 Task: Add a signature Jason Clark containing With sincere appreciation and warm wishes, Jason Clark to email address softage.5@softage.net and add a folder Class schedules
Action: Mouse pressed left at (160, 31)
Screenshot: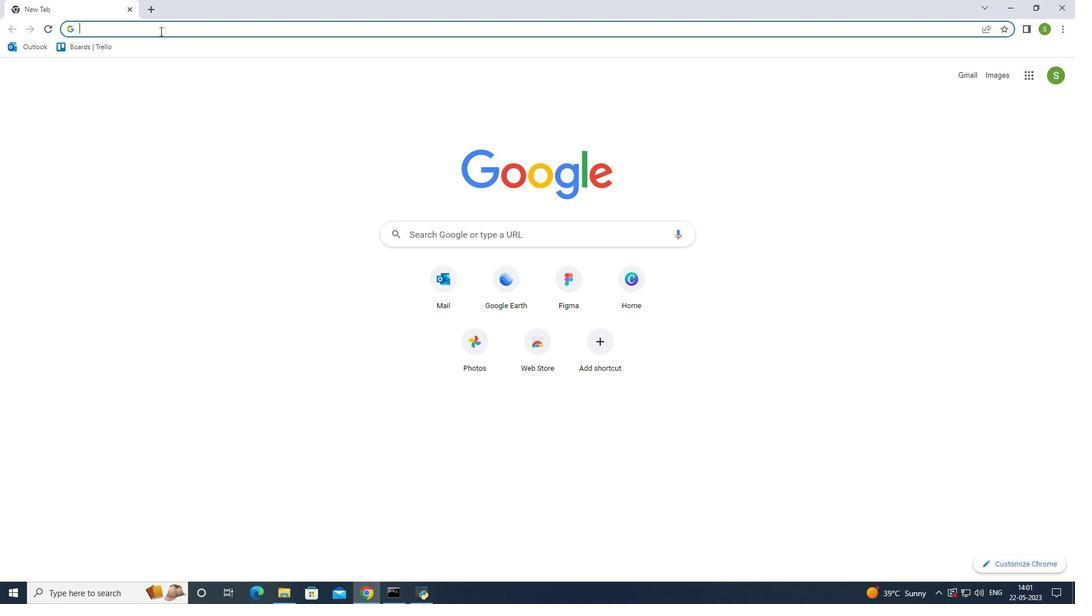 
Action: Key pressed outllook<Key.backspace><Key.backspace><Key.backspace><Key.backspace><Key.backspace>loo<Key.enter>
Screenshot: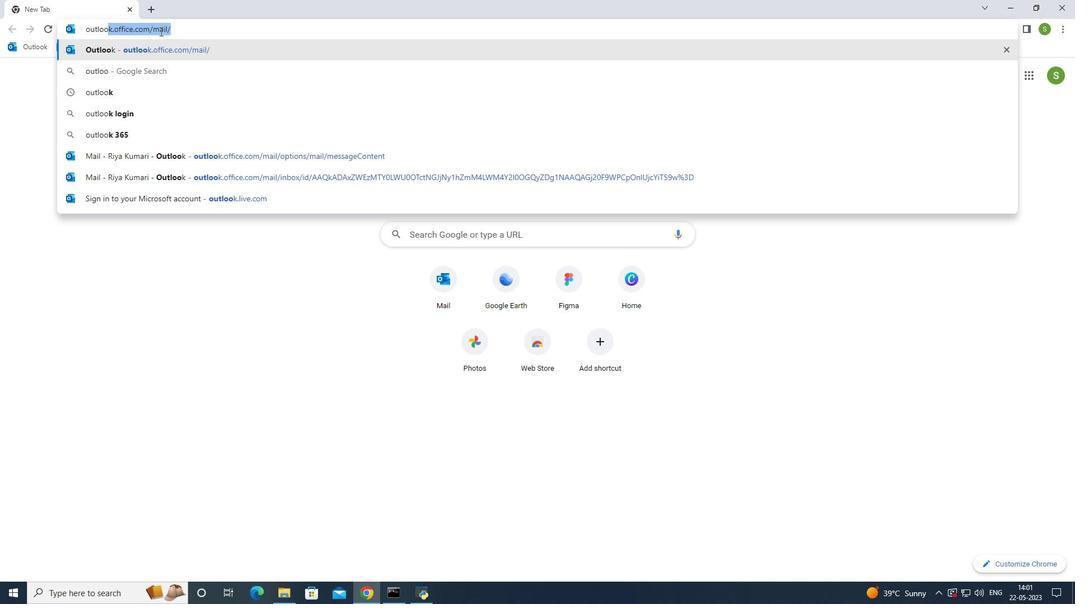 
Action: Mouse moved to (99, 90)
Screenshot: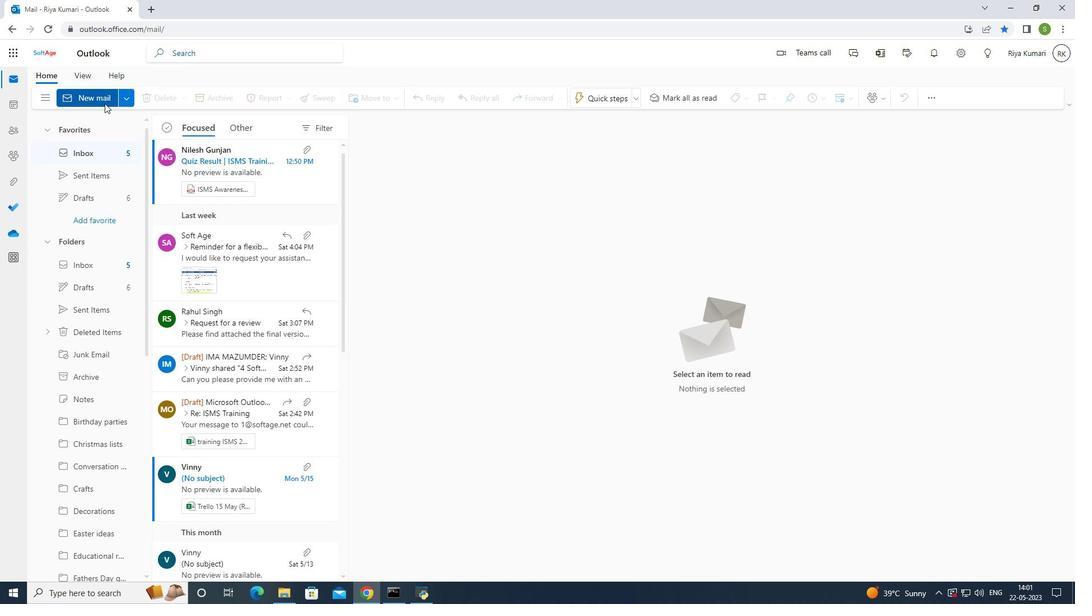 
Action: Mouse pressed left at (99, 90)
Screenshot: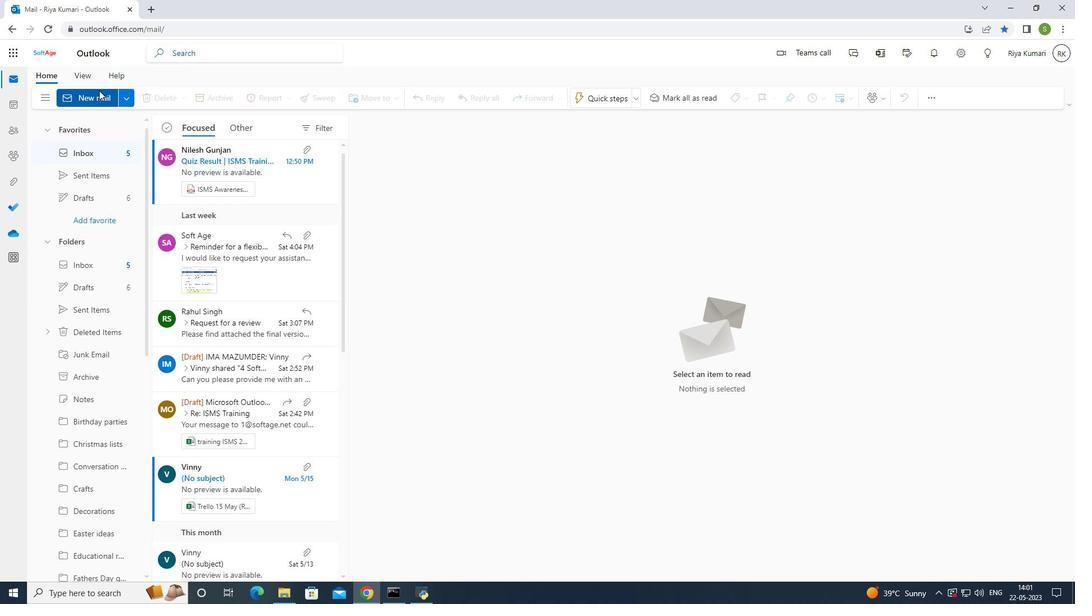 
Action: Mouse moved to (728, 93)
Screenshot: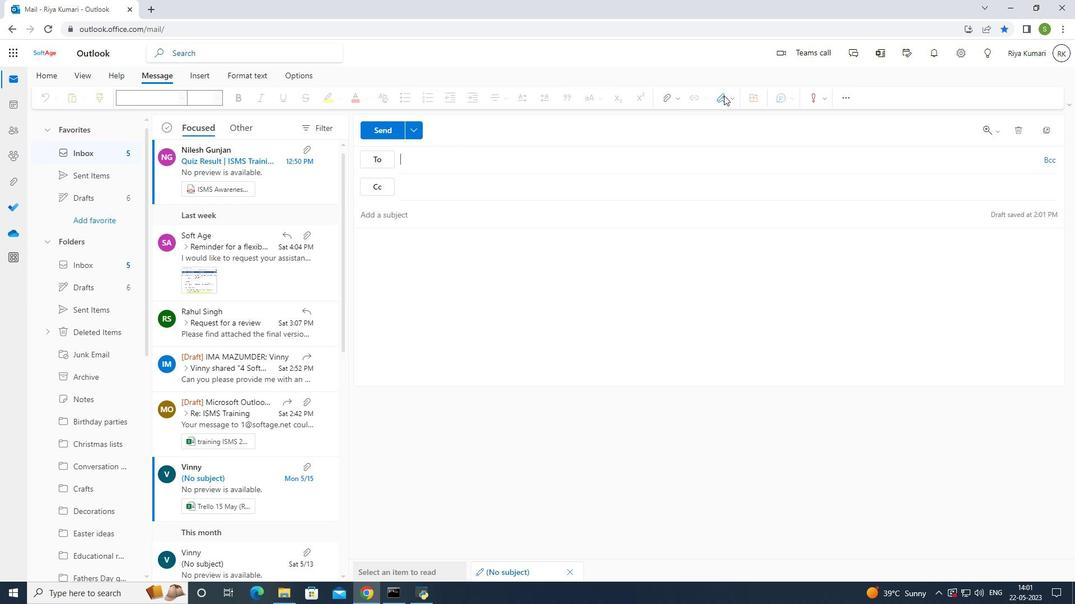 
Action: Mouse pressed left at (728, 93)
Screenshot: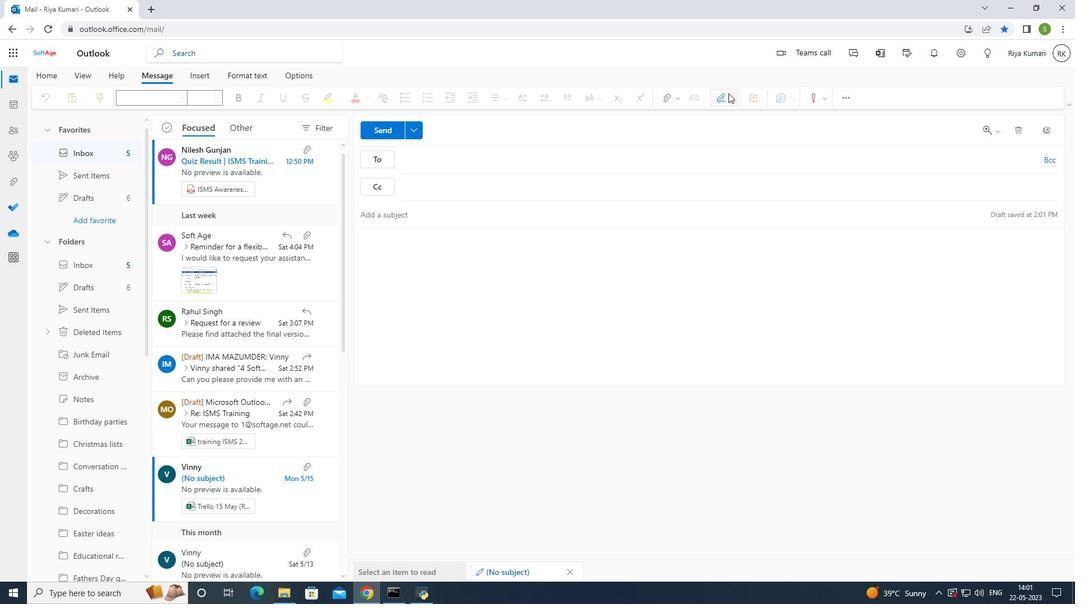 
Action: Mouse moved to (714, 139)
Screenshot: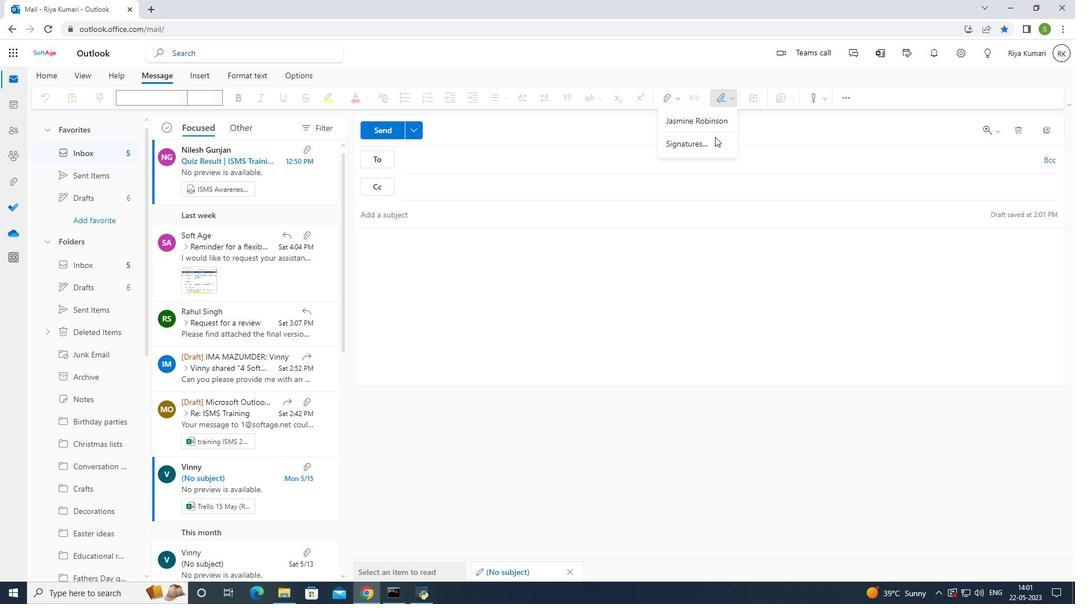 
Action: Mouse pressed left at (714, 139)
Screenshot: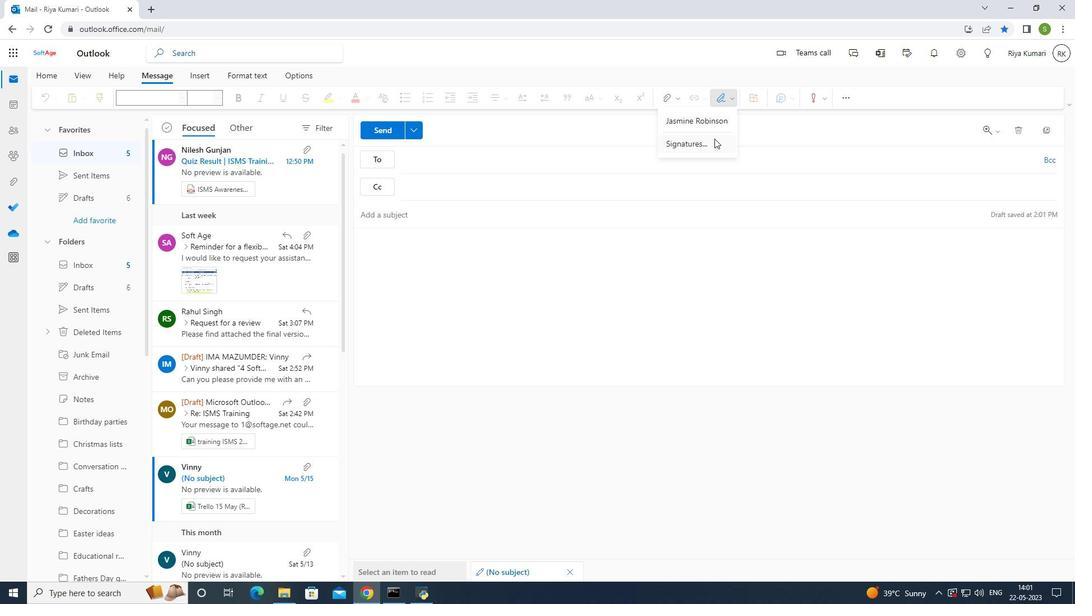 
Action: Mouse moved to (697, 192)
Screenshot: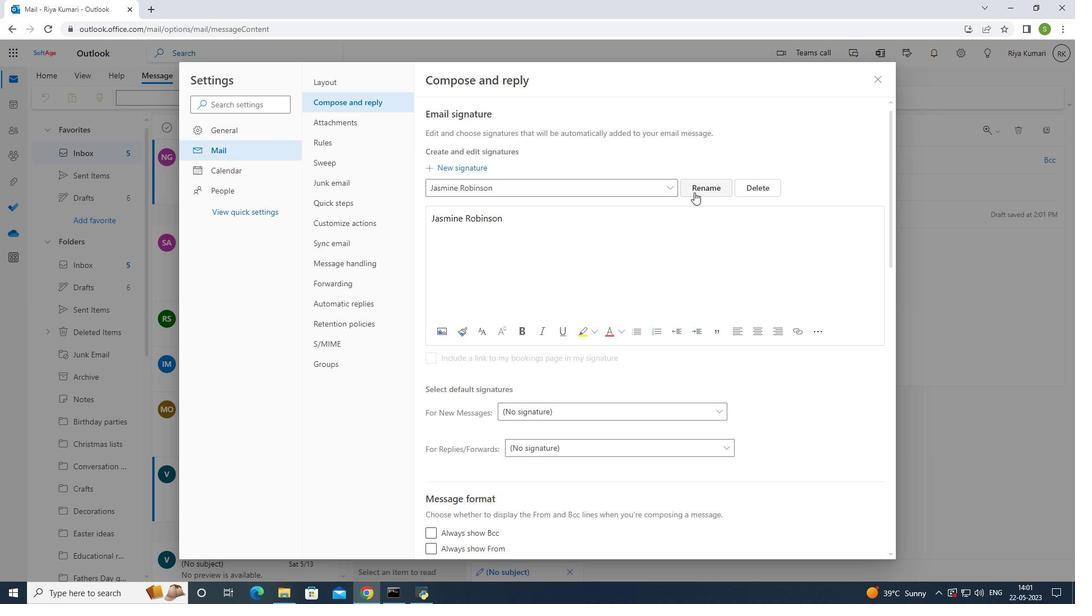 
Action: Mouse pressed left at (697, 192)
Screenshot: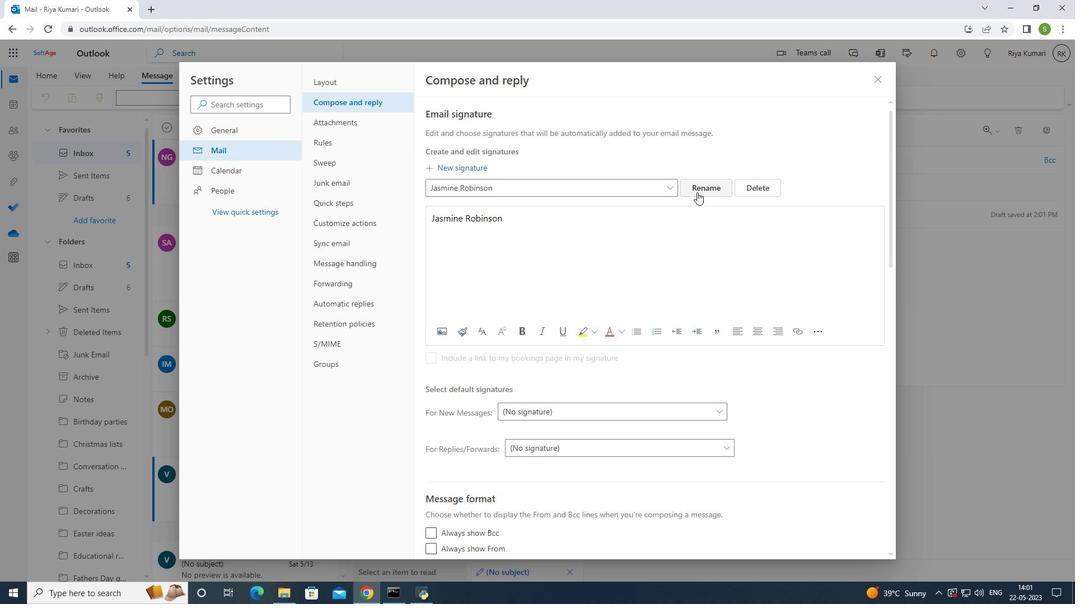
Action: Mouse moved to (682, 190)
Screenshot: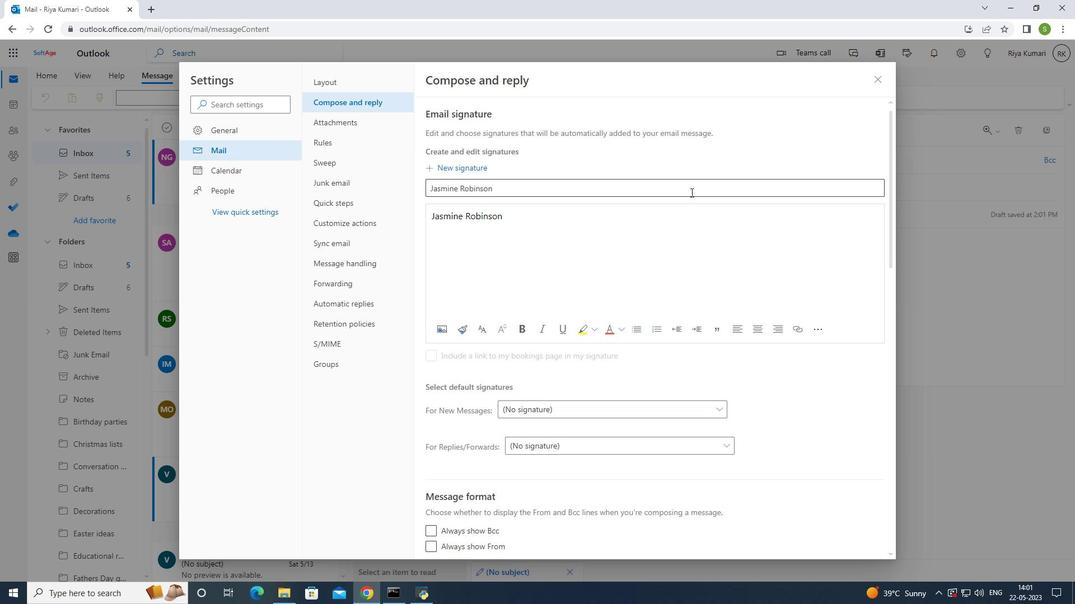 
Action: Mouse pressed left at (682, 190)
Screenshot: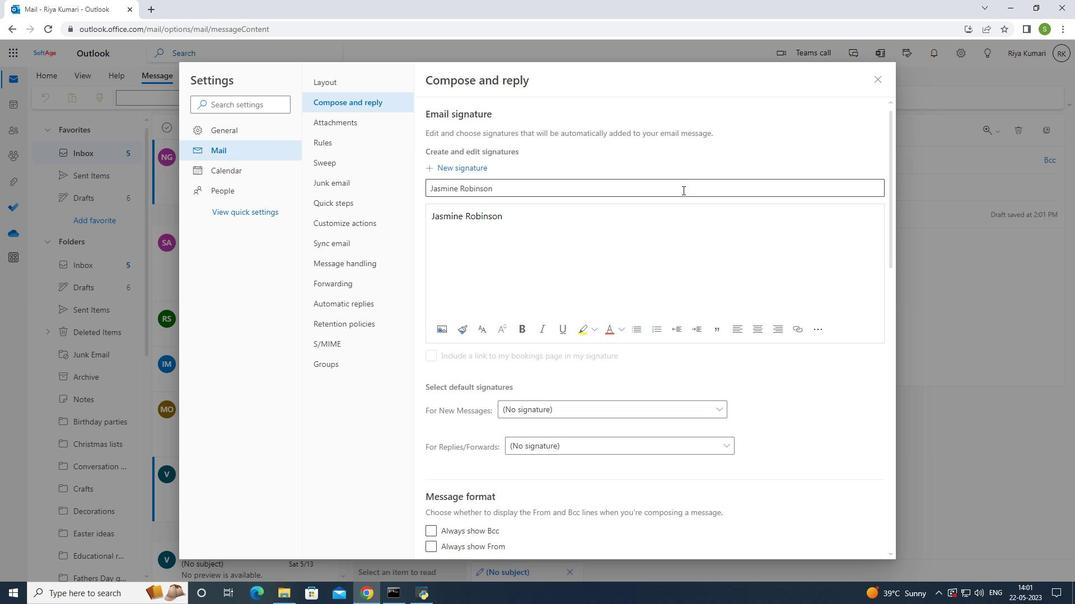 
Action: Key pressed <Key.backspace>
Screenshot: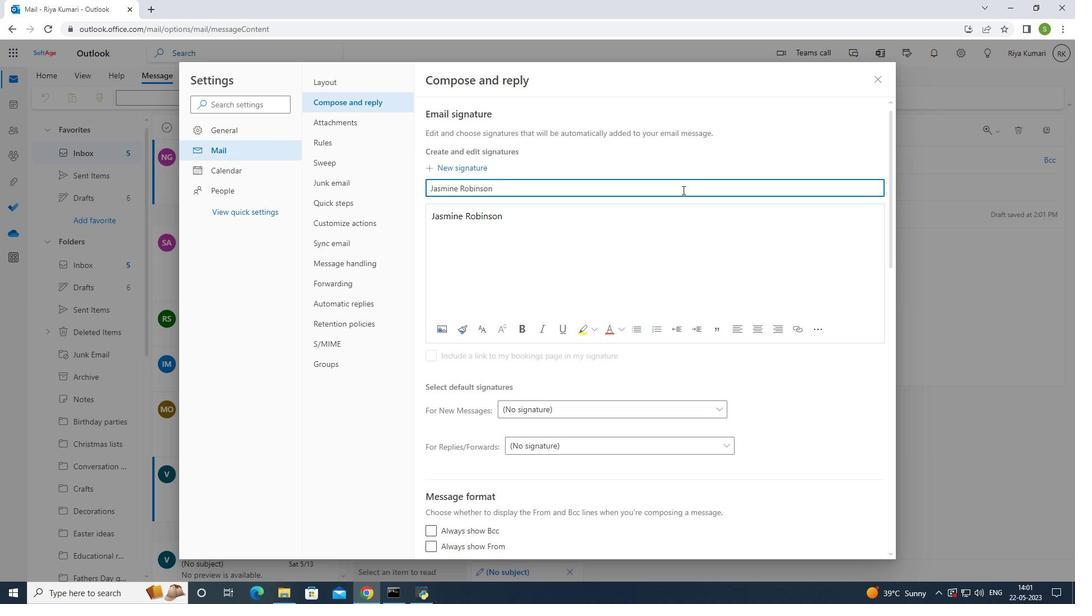 
Action: Mouse moved to (682, 185)
Screenshot: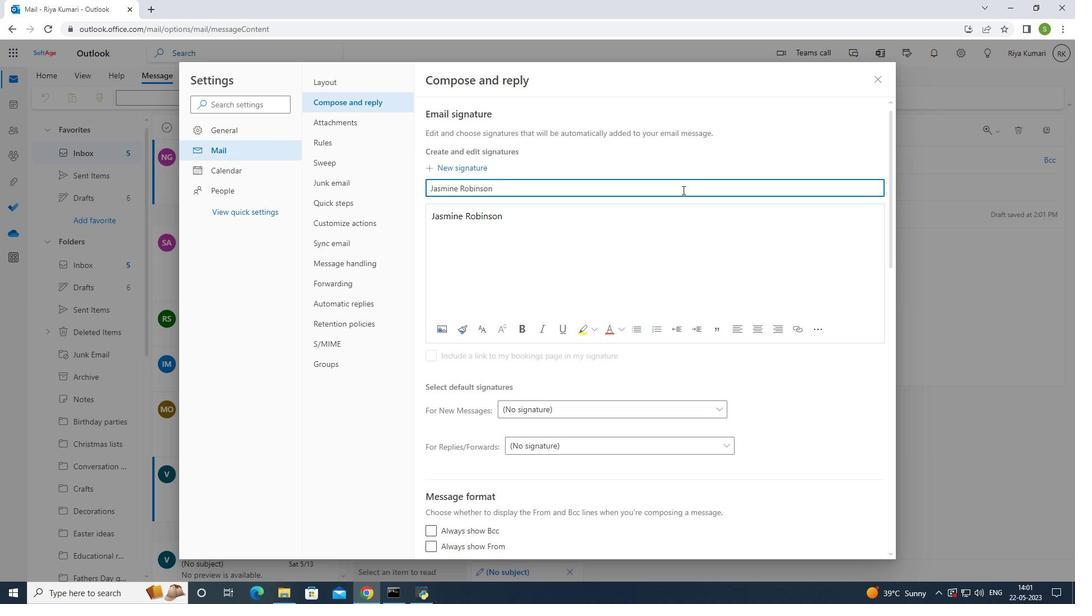 
Action: Key pressed <Key.backspace><Key.backspace><Key.backspace><Key.backspace><Key.backspace><Key.backspace><Key.backspace><Key.backspace><Key.backspace><Key.backspace><Key.backspace><Key.backspace><Key.backspace><Key.backspace><Key.backspace><Key.shift>Ja<Key.backspace>son<Key.left><Key.left><Key.left>a<Key.right><Key.right><Key.right><Key.space><Key.shift>Clark
Screenshot: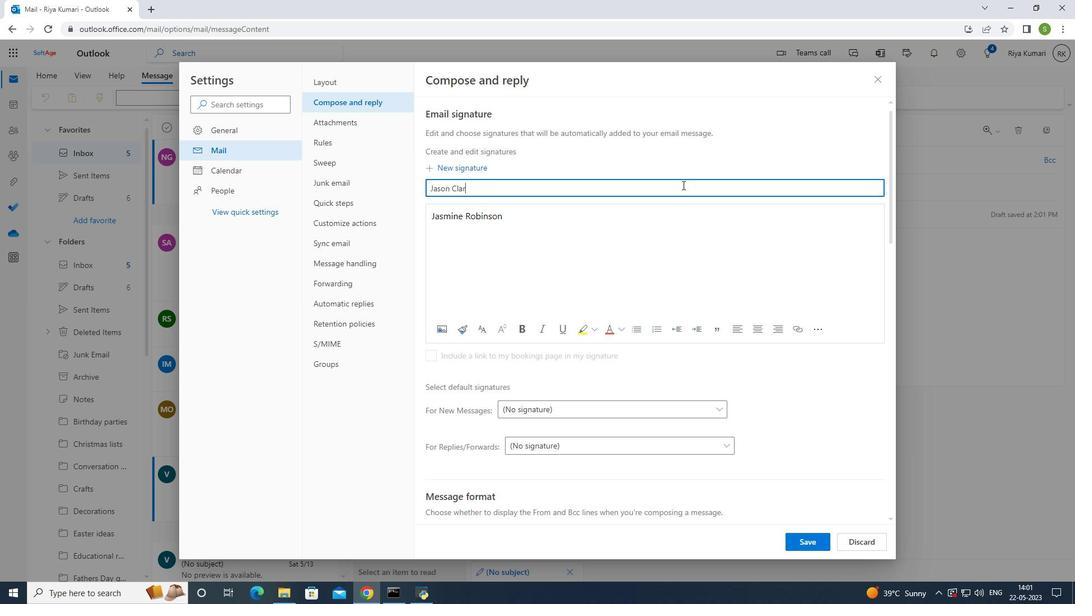 
Action: Mouse moved to (555, 224)
Screenshot: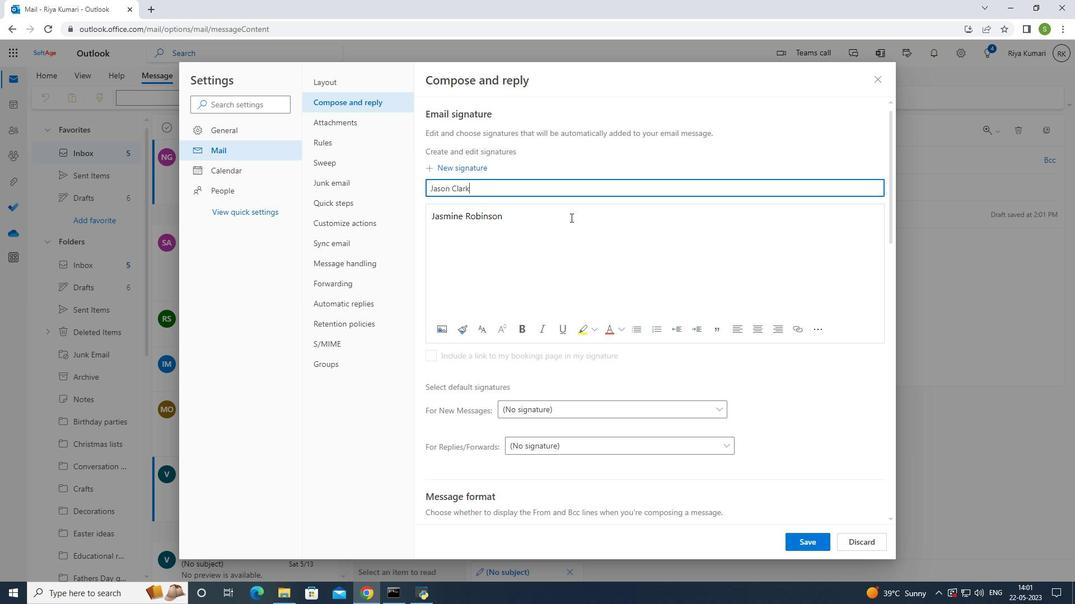 
Action: Mouse pressed left at (555, 224)
Screenshot: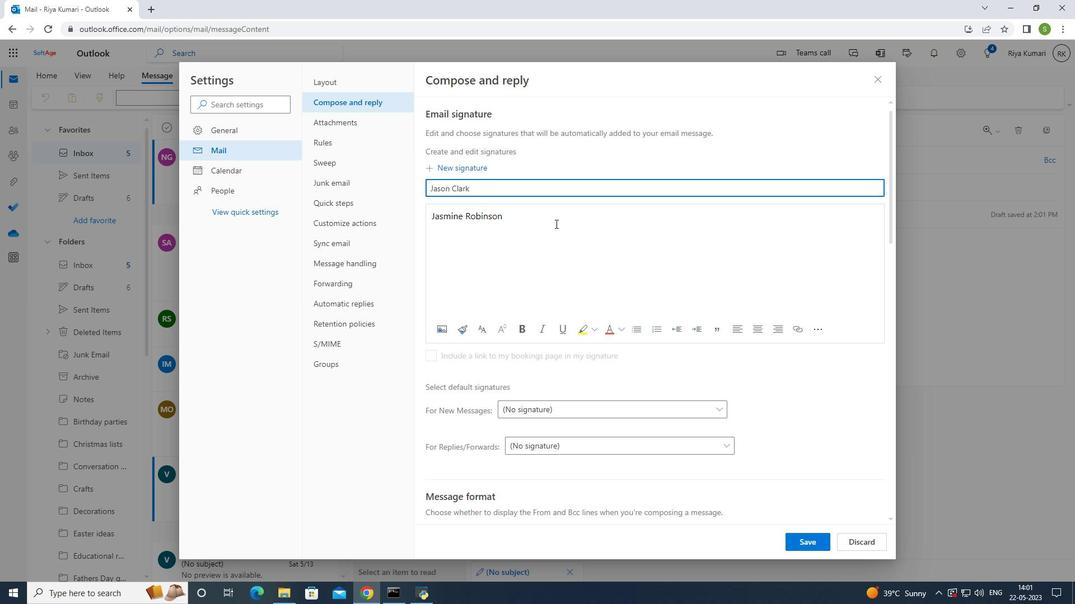 
Action: Key pressed <Key.backspace><Key.backspace><Key.backspace><Key.backspace><Key.backspace><Key.backspace><Key.backspace><Key.backspace><Key.backspace><Key.backspace><Key.backspace><Key.backspace><Key.backspace>on<Key.space><Key.shift>Clark
Screenshot: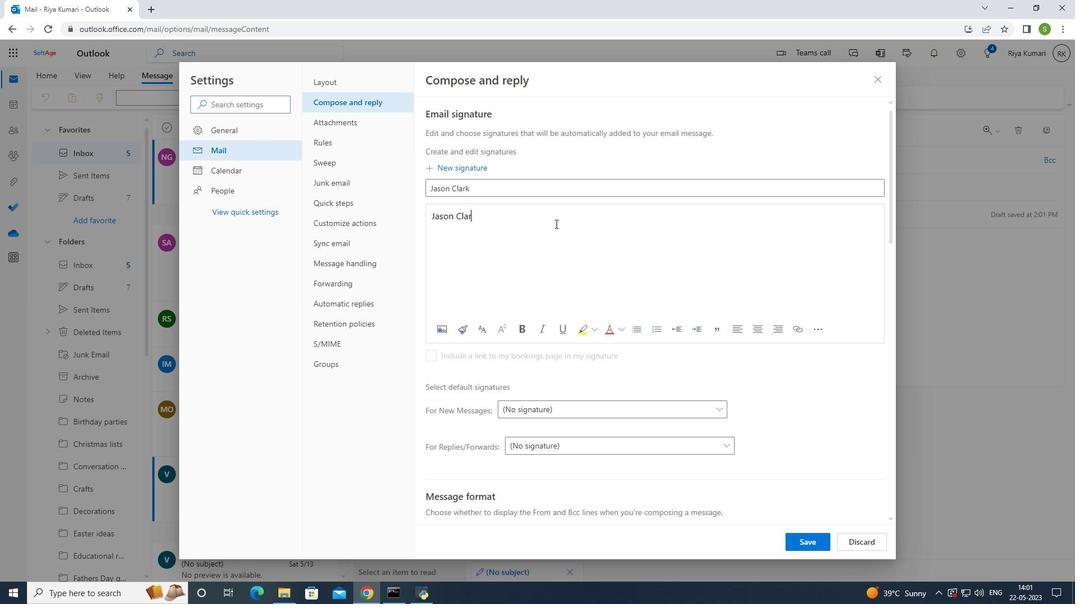
Action: Mouse moved to (808, 543)
Screenshot: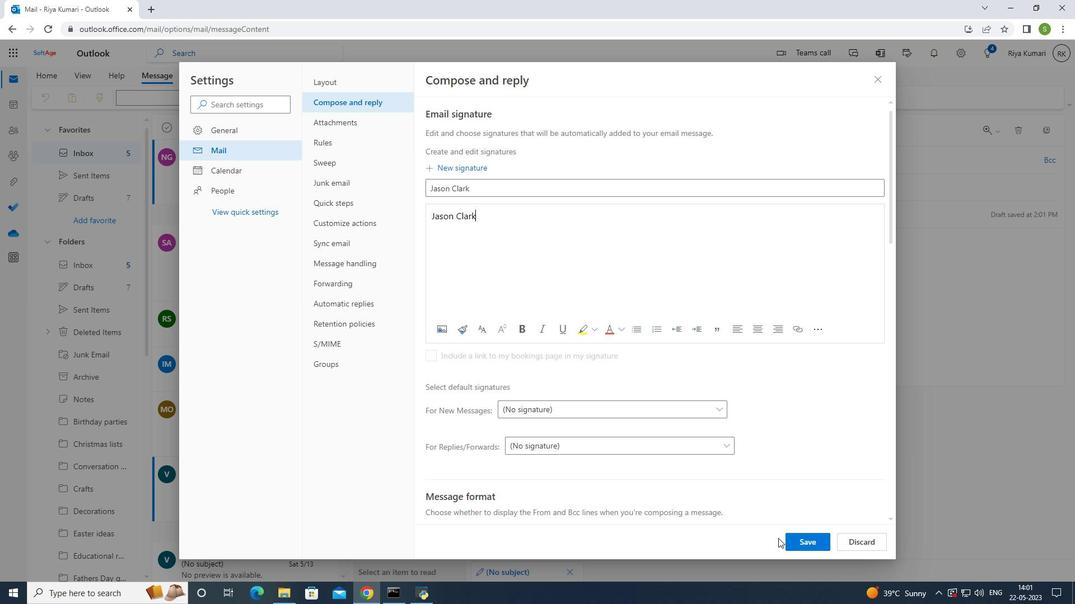 
Action: Mouse pressed left at (808, 543)
Screenshot: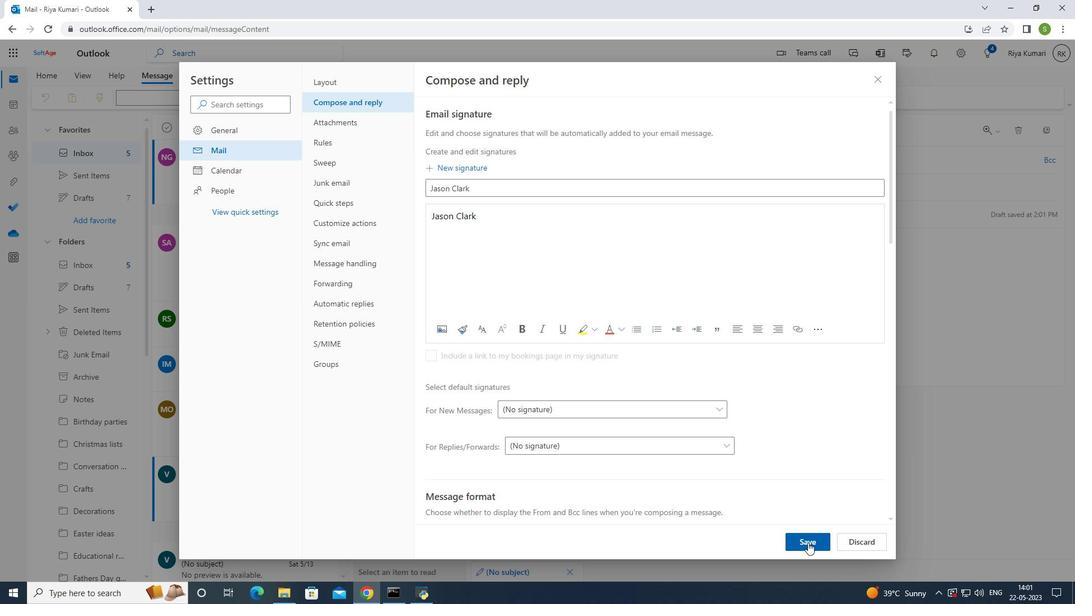
Action: Mouse moved to (873, 82)
Screenshot: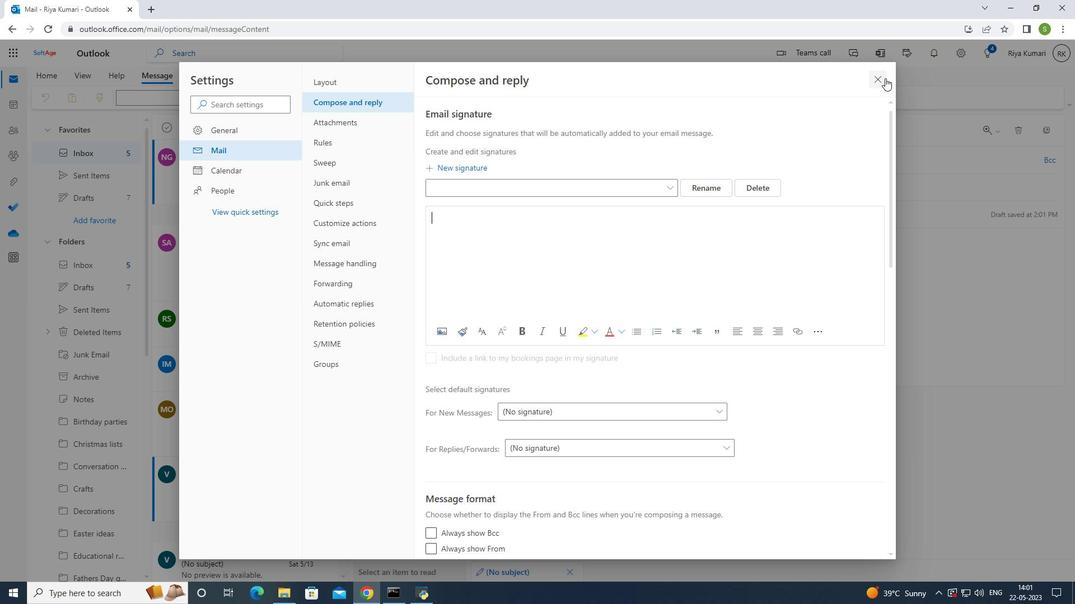 
Action: Mouse pressed left at (873, 82)
Screenshot: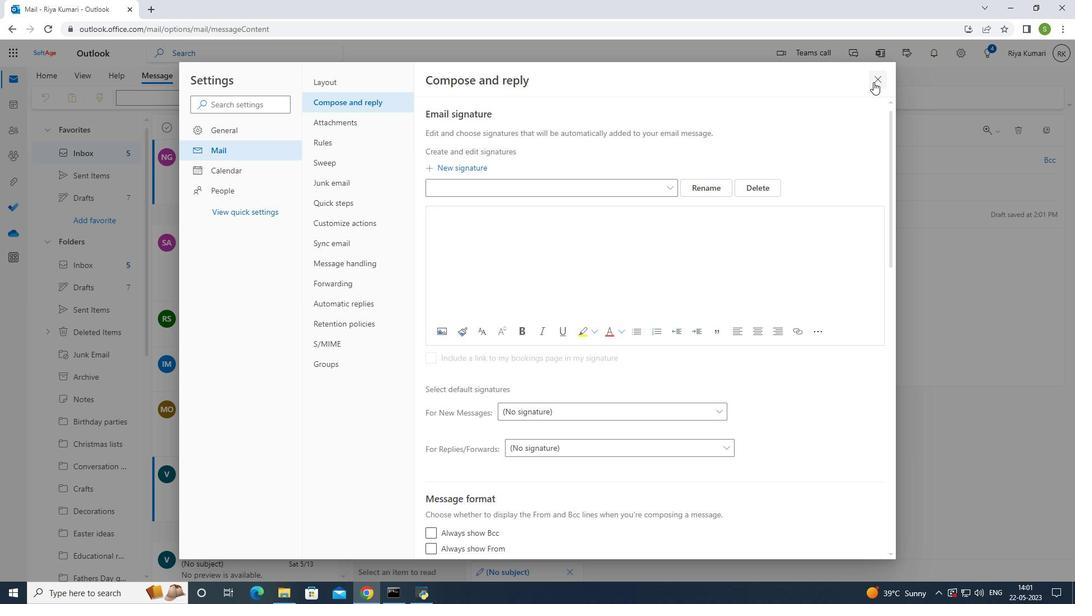 
Action: Mouse moved to (374, 251)
Screenshot: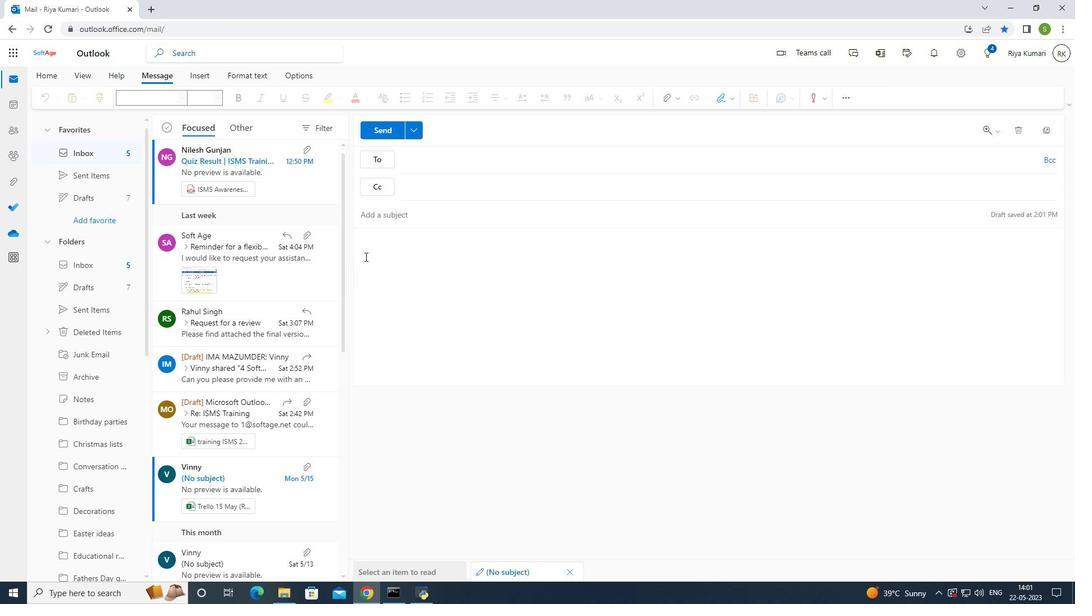 
Action: Mouse pressed left at (374, 251)
Screenshot: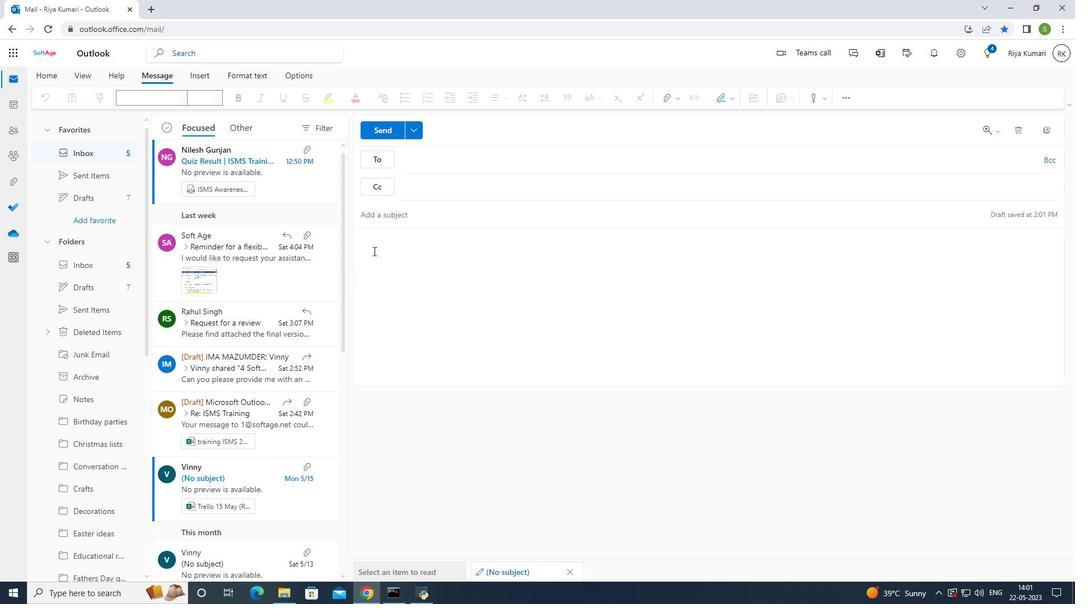 
Action: Mouse moved to (725, 100)
Screenshot: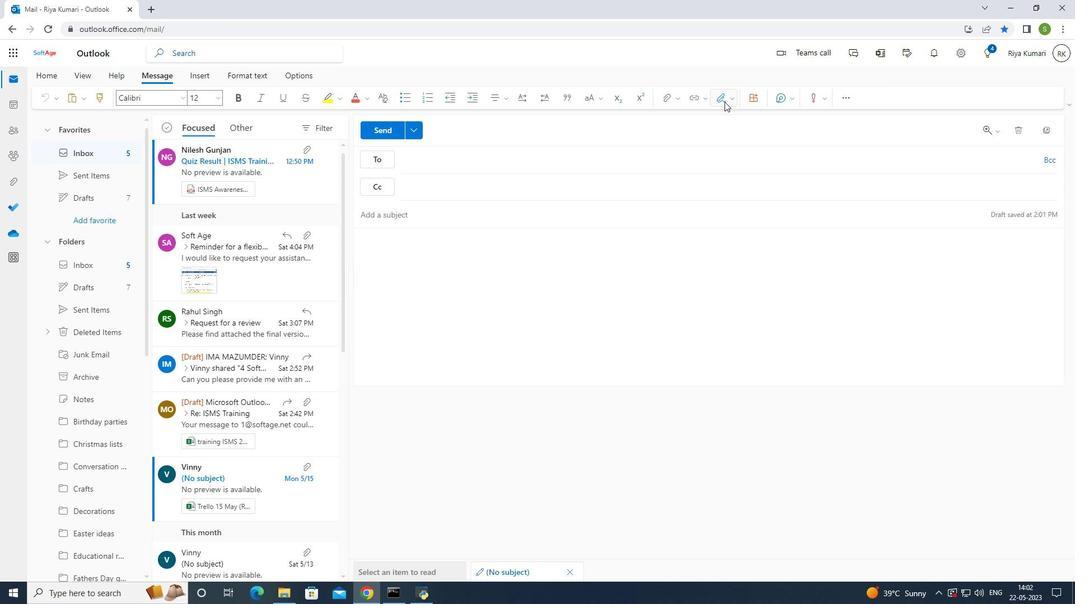 
Action: Mouse pressed left at (725, 100)
Screenshot: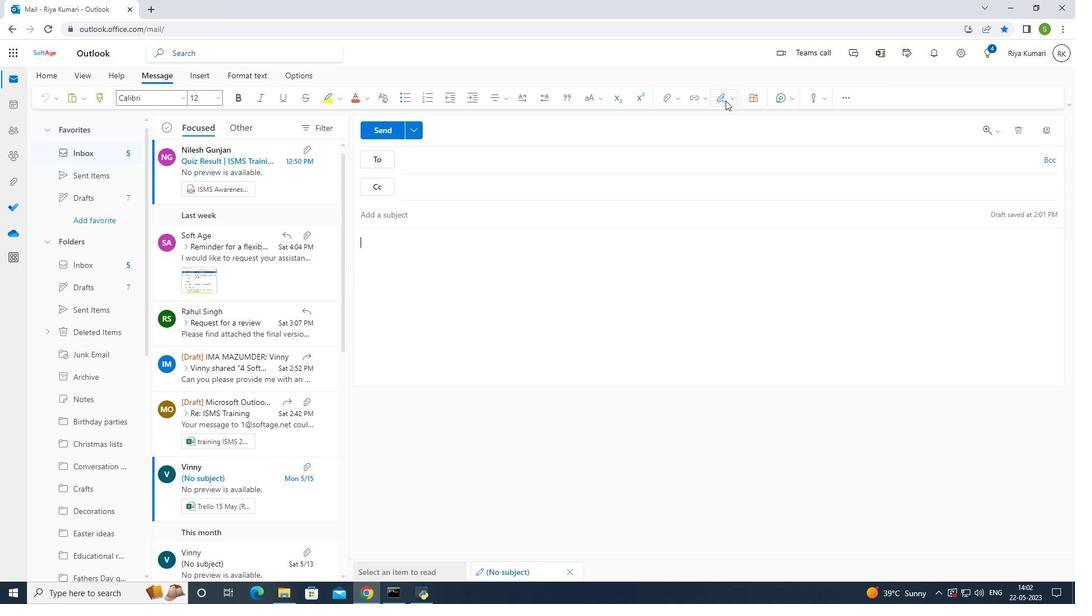 
Action: Mouse moved to (726, 119)
Screenshot: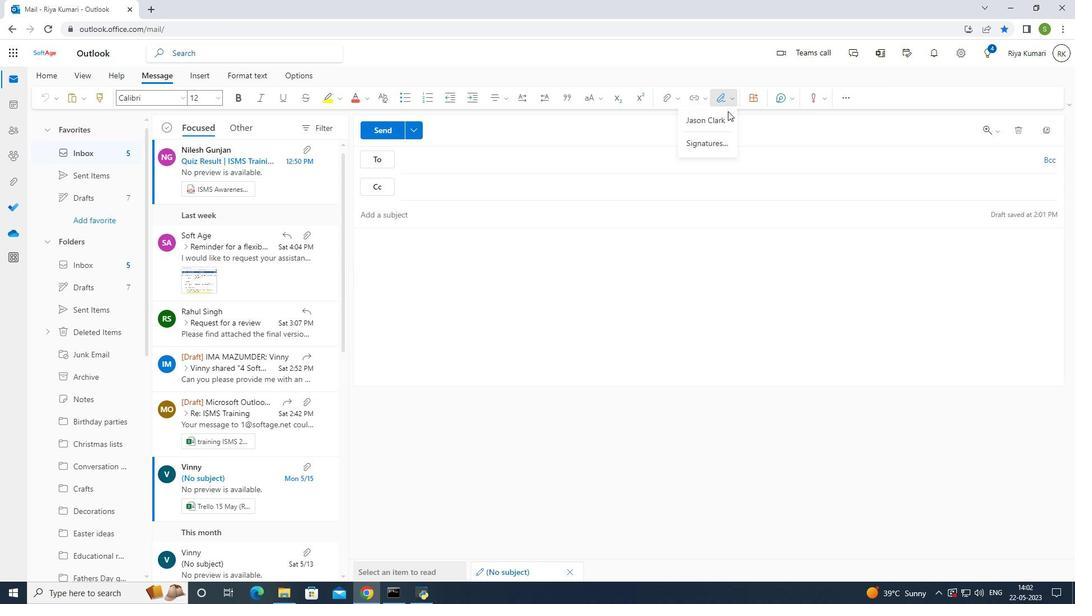 
Action: Mouse pressed left at (726, 119)
Screenshot: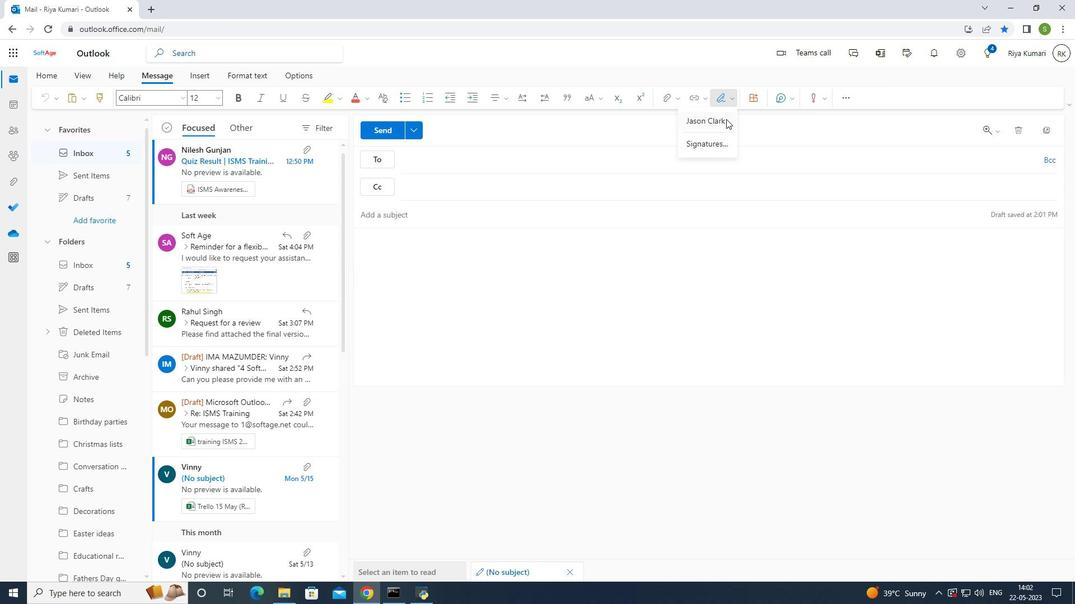 
Action: Mouse moved to (640, 280)
Screenshot: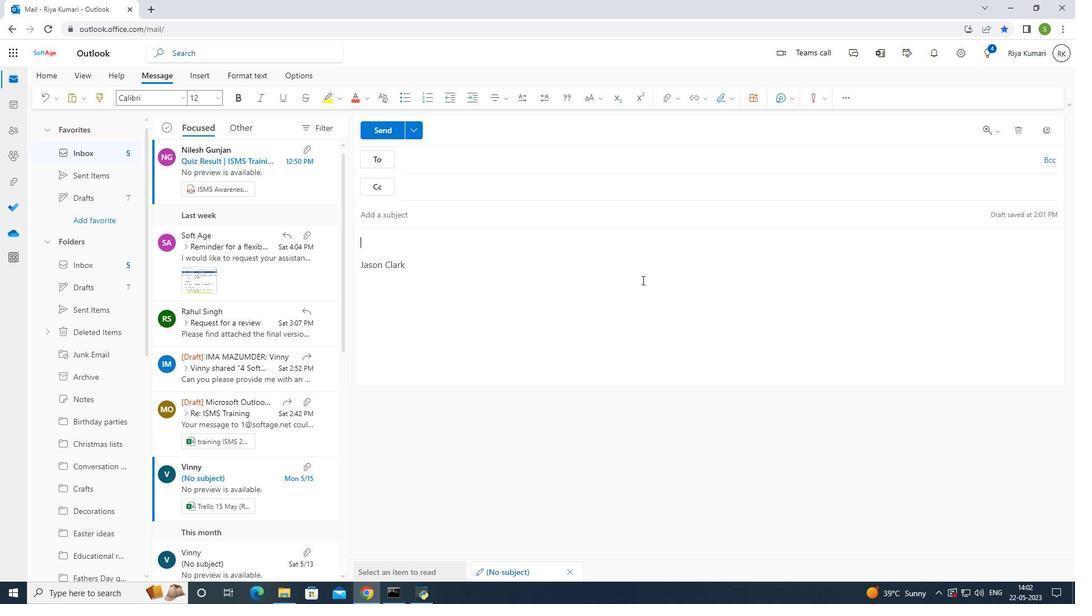 
Action: Key pressed cont
Screenshot: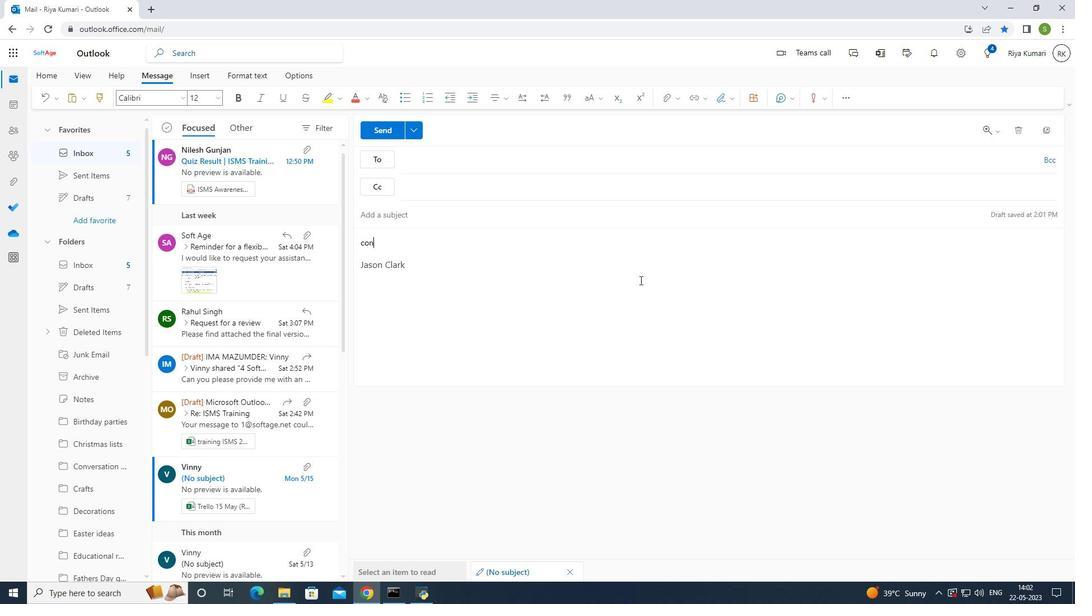 
Action: Mouse moved to (639, 280)
Screenshot: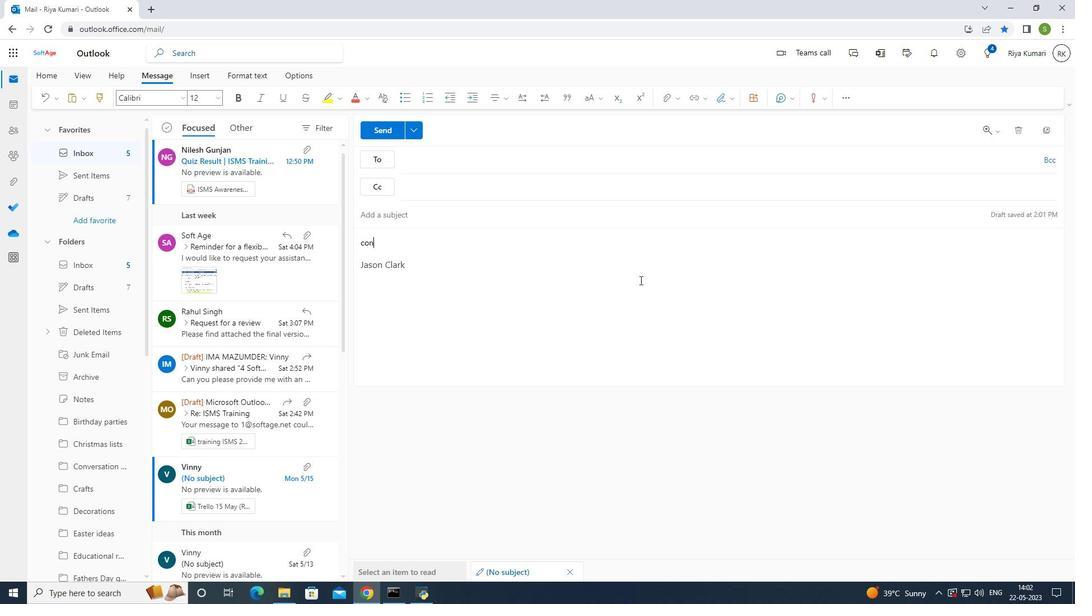 
Action: Key pressed at<Key.backspace>ining<Key.space>with<Key.space>sincere<Key.space>appreciation<Key.space>and<Key.space>warm<Key.space>wishes.
Screenshot: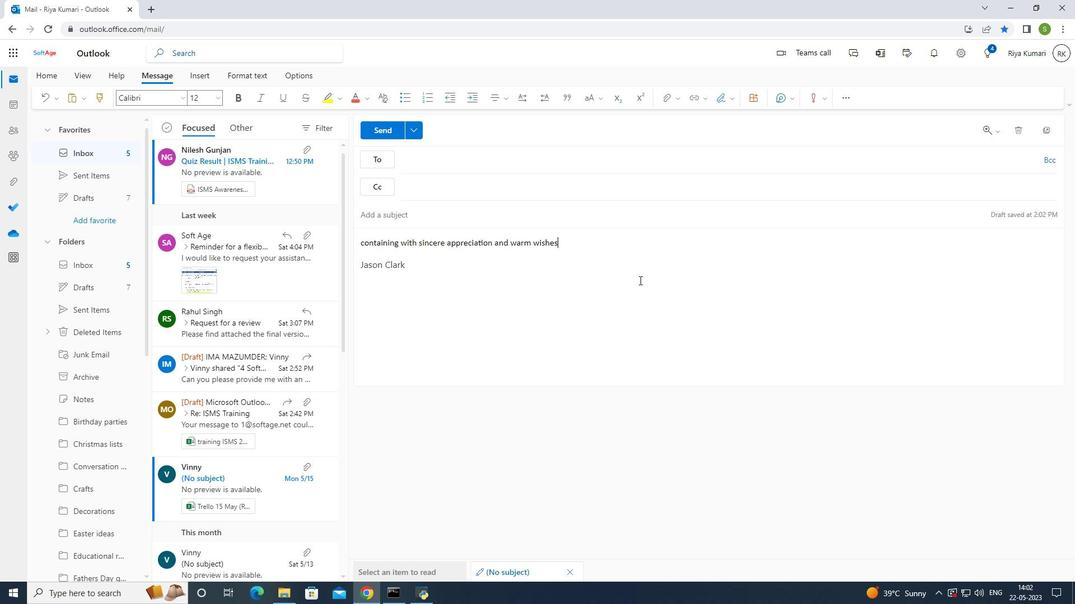 
Action: Mouse moved to (488, 164)
Screenshot: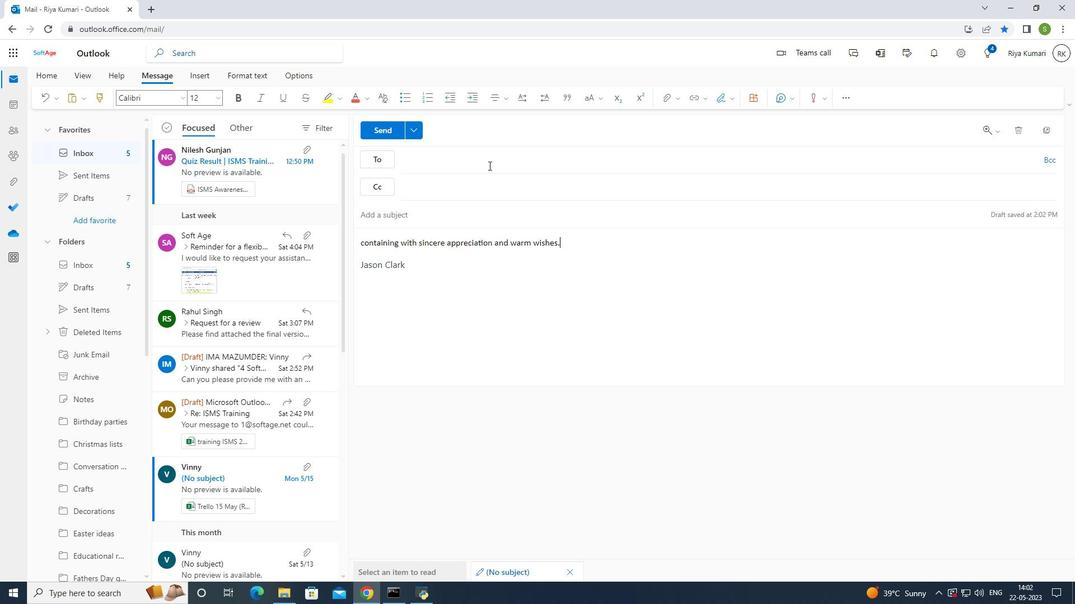 
Action: Mouse pressed left at (488, 164)
Screenshot: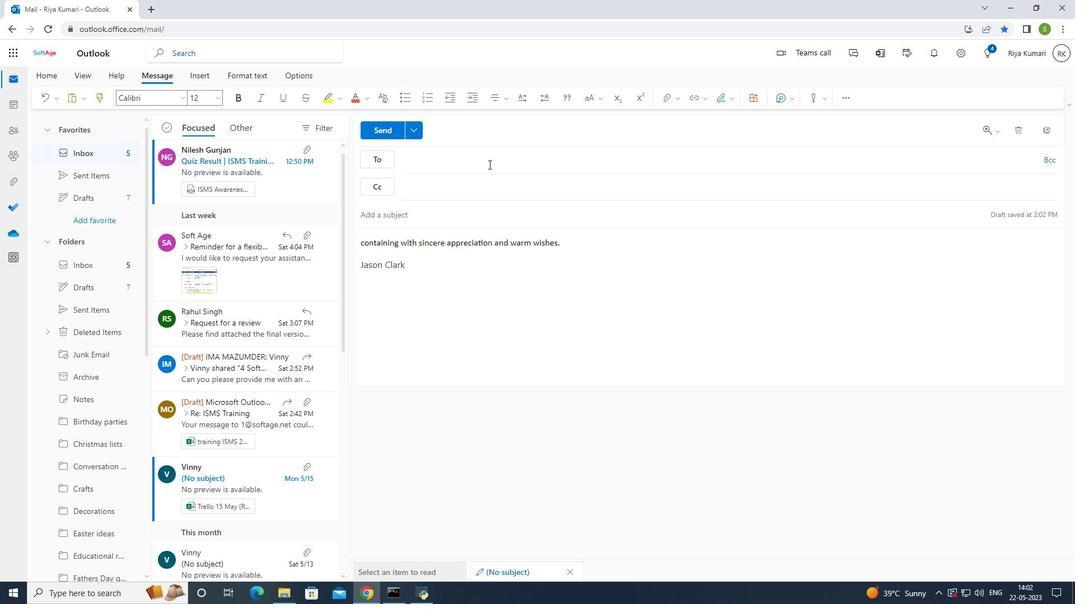 
Action: Mouse moved to (600, 212)
Screenshot: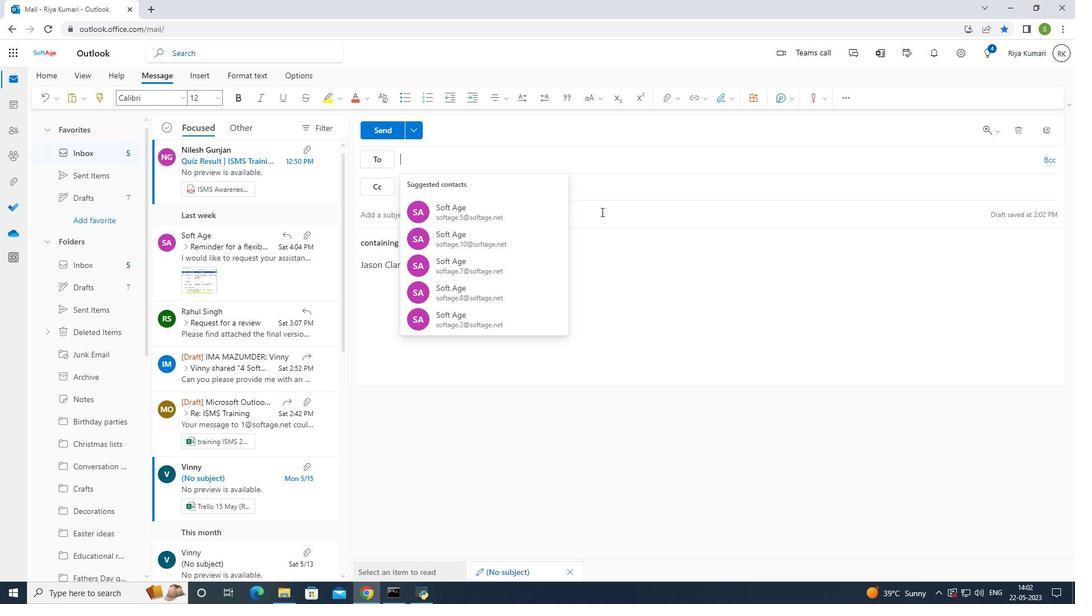 
Action: Key pressed softage.5<Key.shift>@softage.net
Screenshot: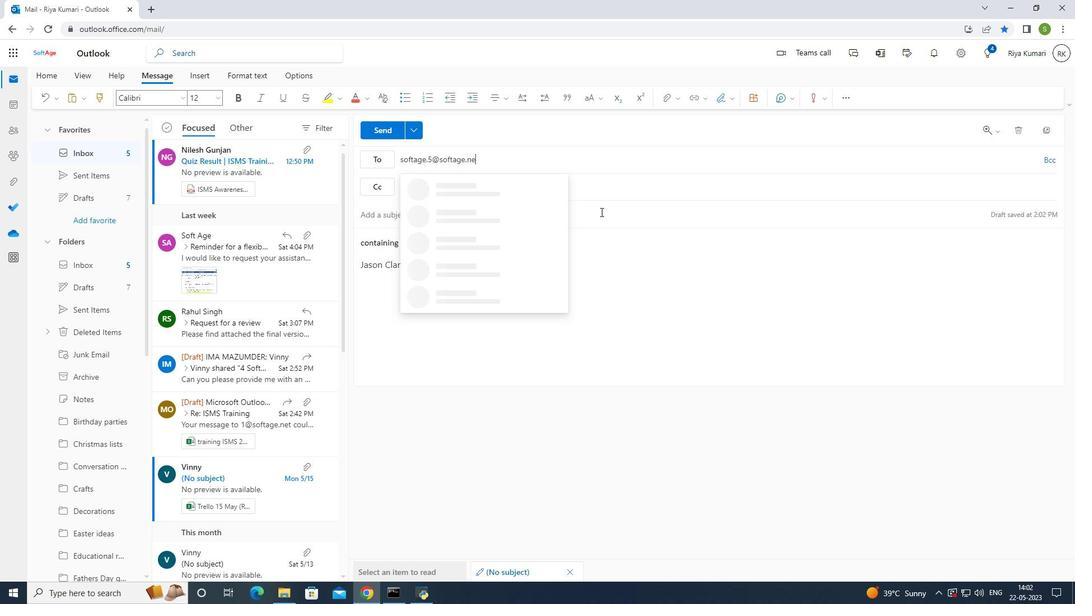 
Action: Mouse moved to (490, 188)
Screenshot: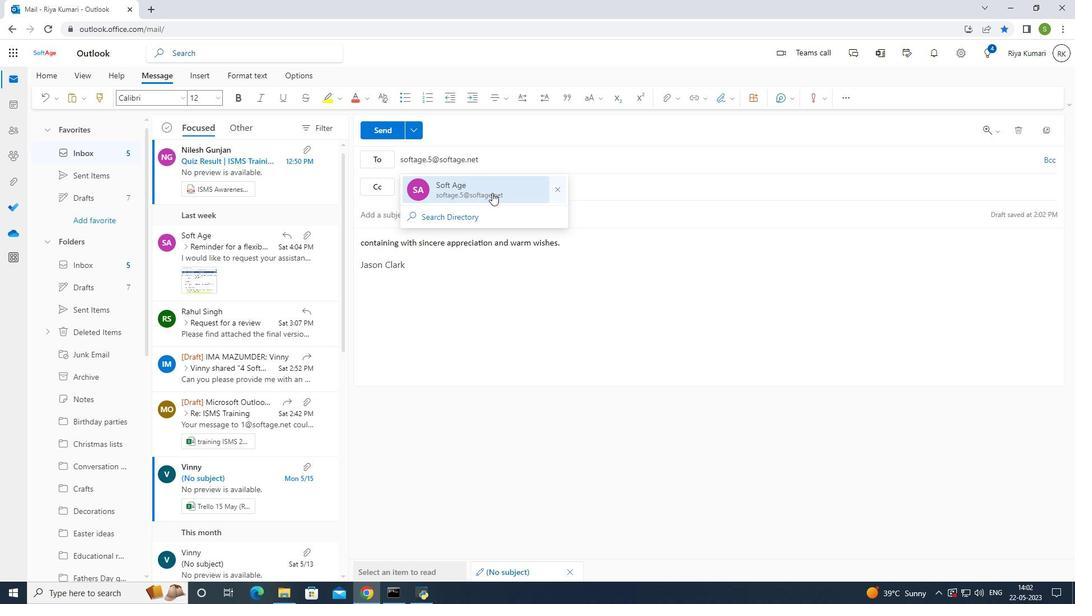 
Action: Mouse pressed left at (490, 188)
Screenshot: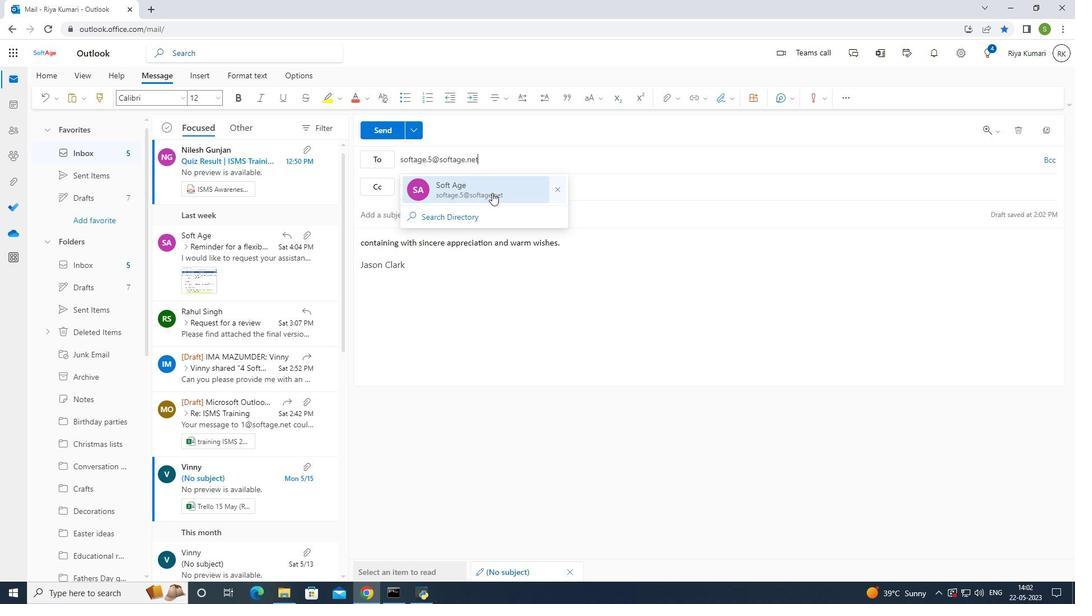 
Action: Mouse moved to (86, 462)
Screenshot: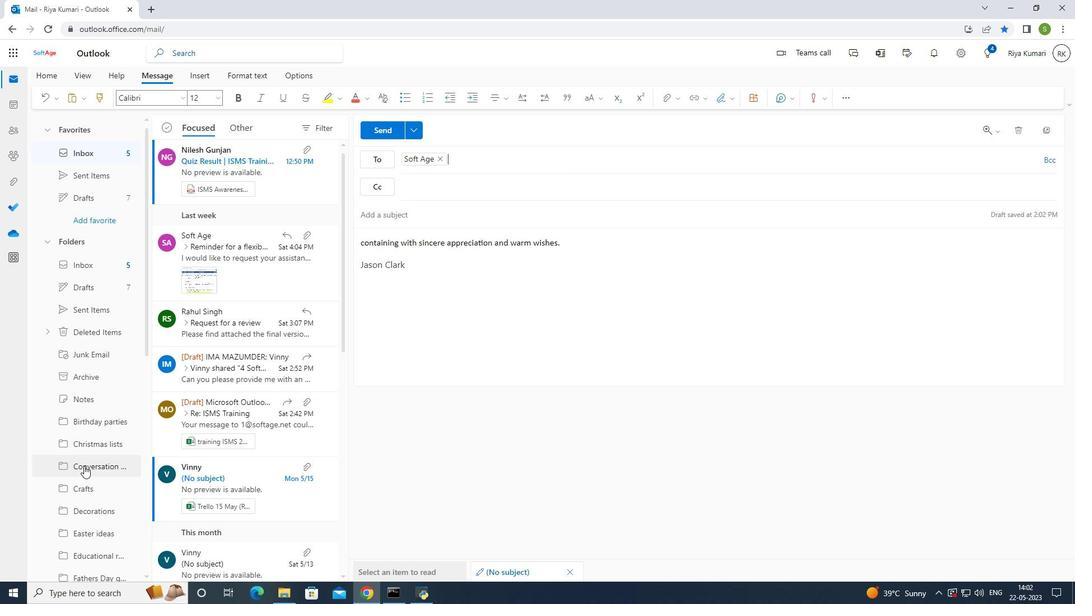 
Action: Mouse scrolled (86, 462) with delta (0, 0)
Screenshot: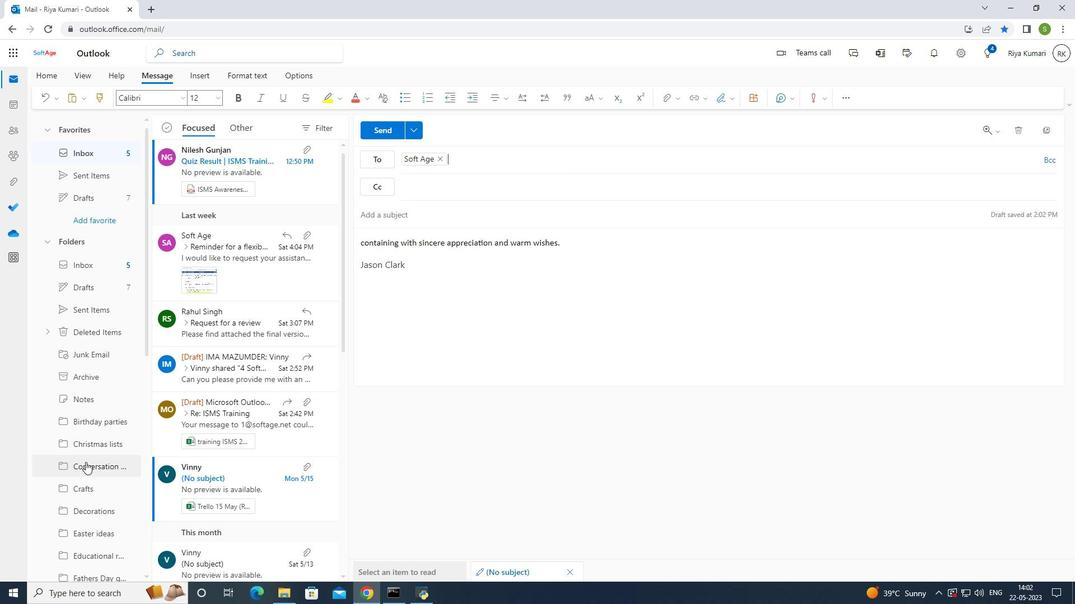 
Action: Mouse scrolled (86, 462) with delta (0, 0)
Screenshot: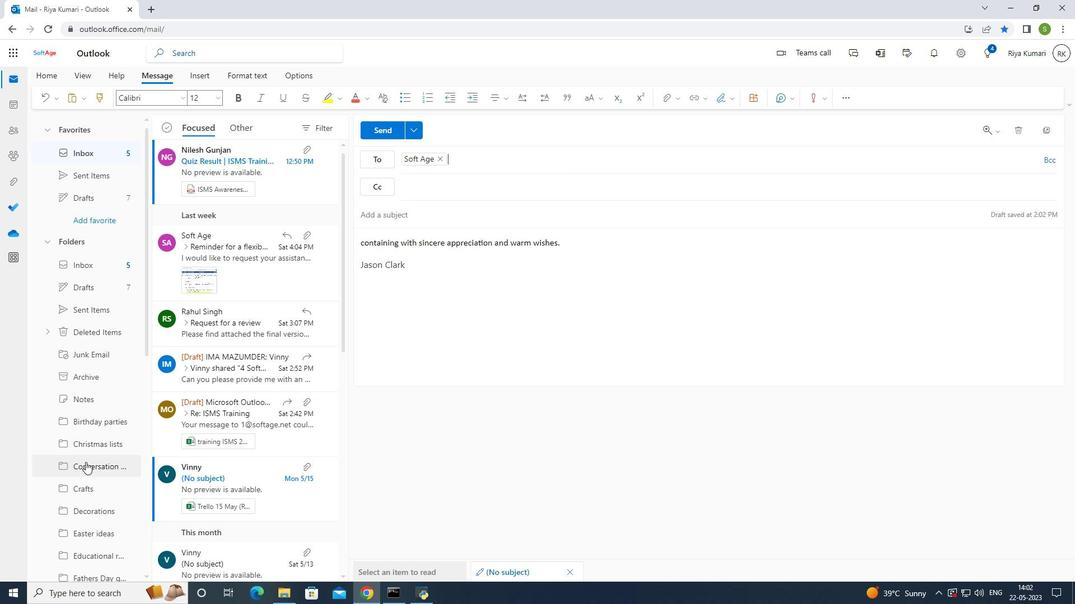 
Action: Mouse scrolled (86, 462) with delta (0, 0)
Screenshot: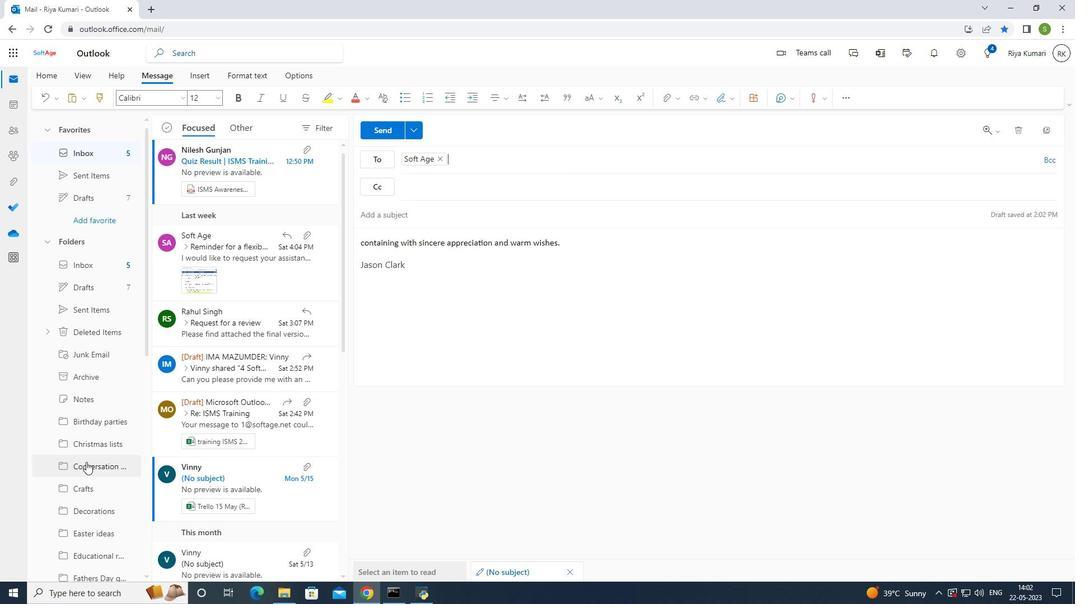 
Action: Mouse moved to (90, 460)
Screenshot: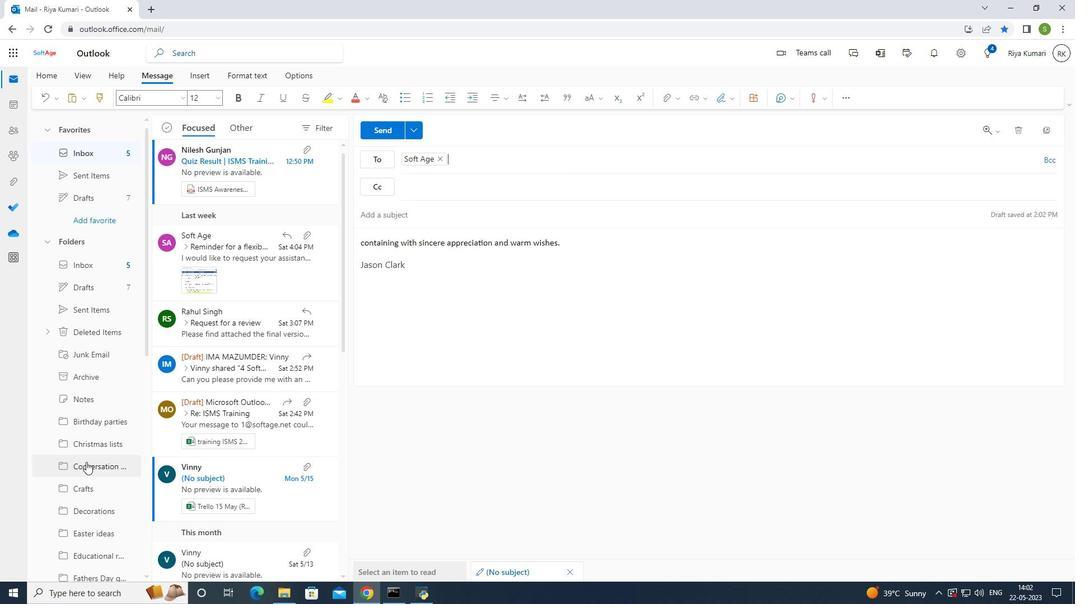 
Action: Mouse scrolled (90, 459) with delta (0, 0)
Screenshot: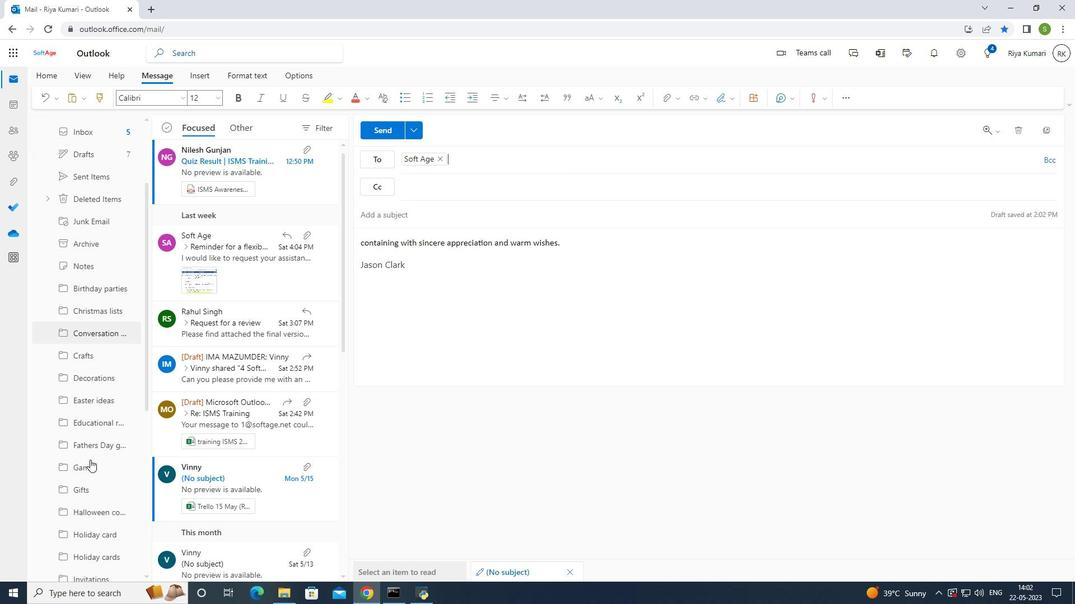 
Action: Mouse scrolled (90, 459) with delta (0, 0)
Screenshot: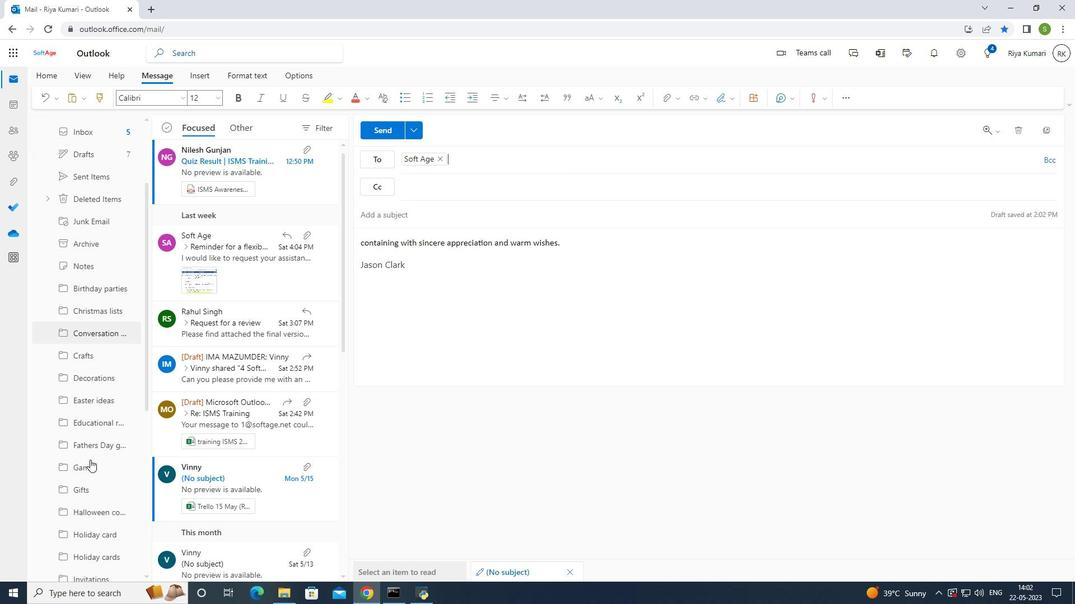 
Action: Mouse scrolled (90, 459) with delta (0, 0)
Screenshot: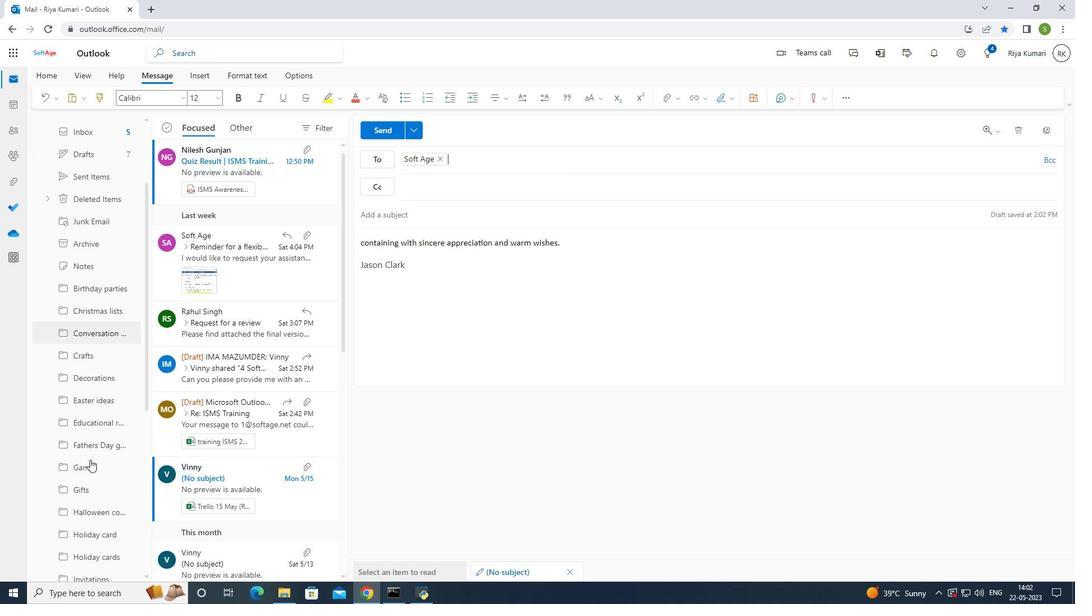 
Action: Mouse scrolled (90, 459) with delta (0, 0)
Screenshot: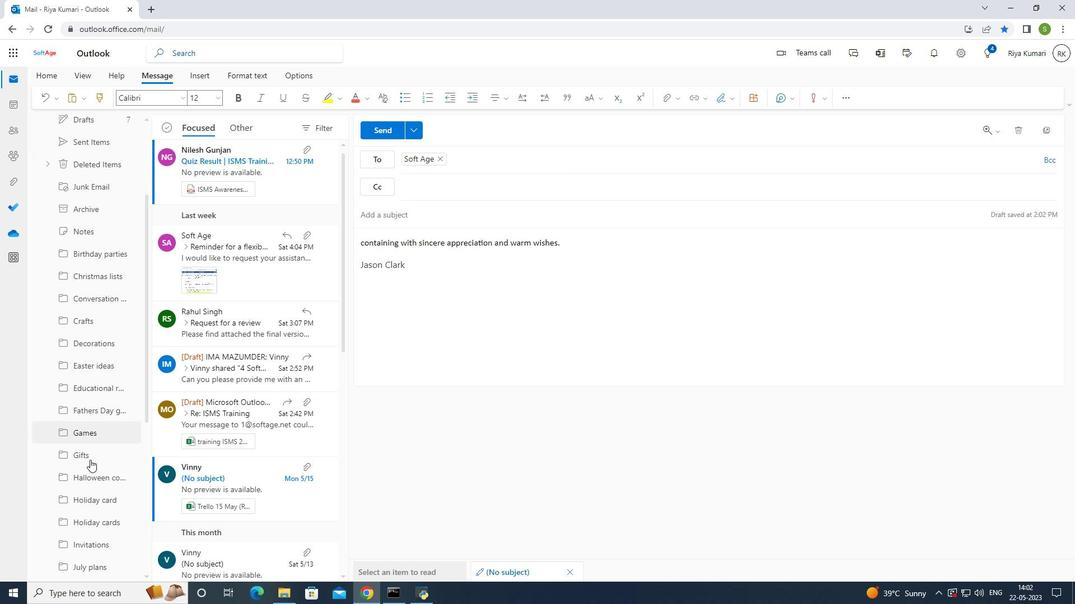 
Action: Mouse moved to (94, 456)
Screenshot: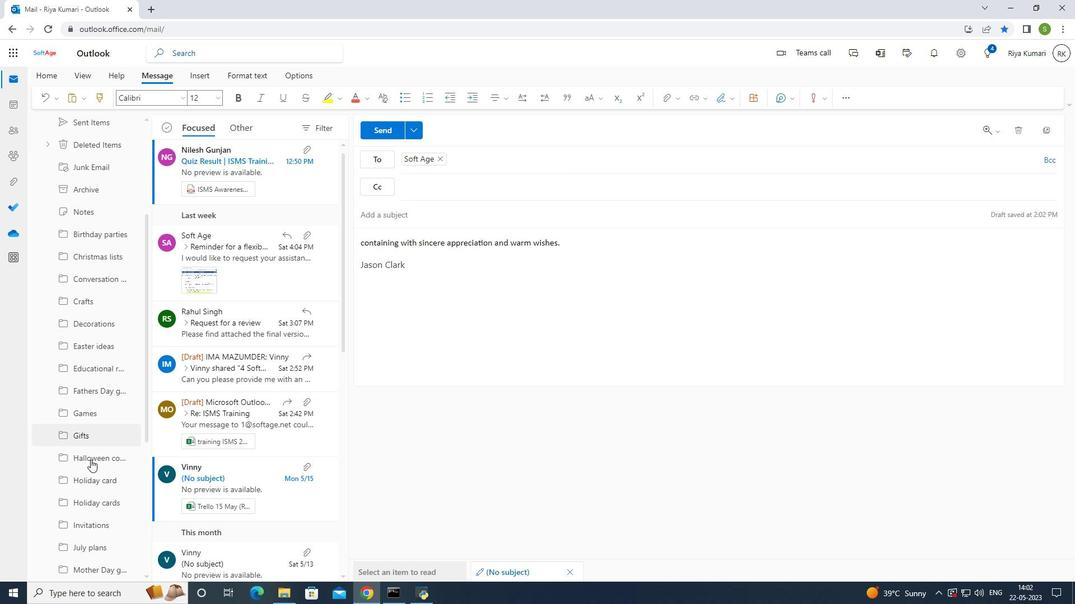 
Action: Mouse scrolled (94, 455) with delta (0, 0)
Screenshot: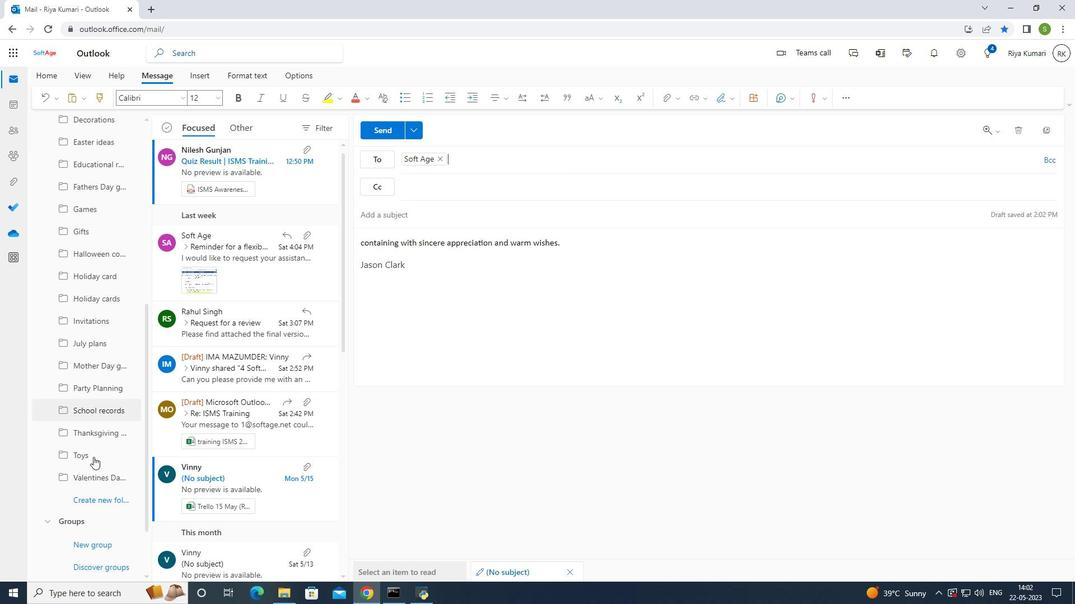 
Action: Mouse scrolled (94, 455) with delta (0, 0)
Screenshot: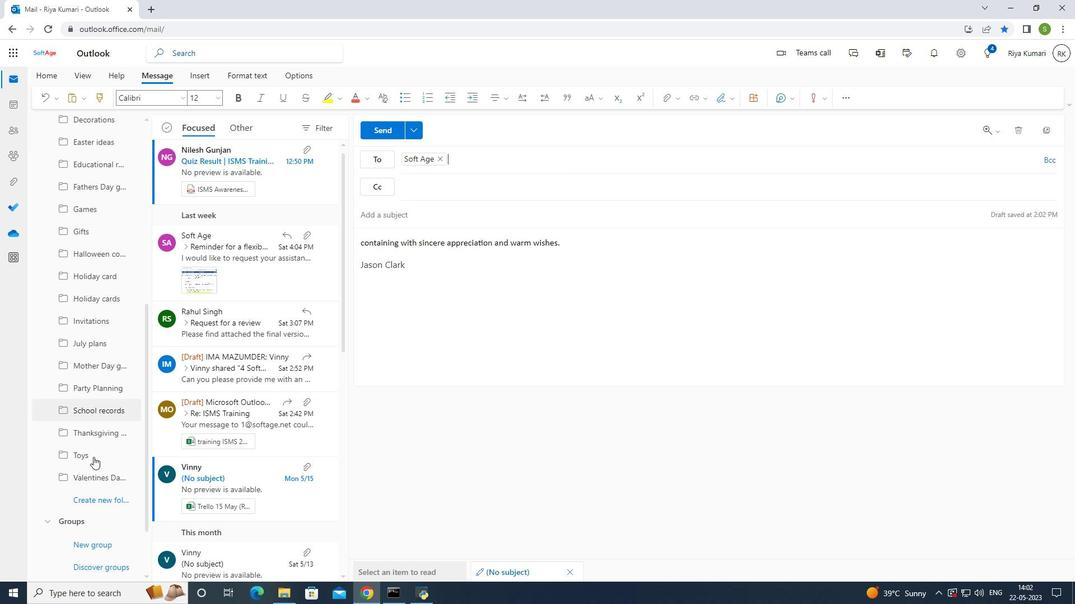 
Action: Mouse scrolled (94, 455) with delta (0, 0)
Screenshot: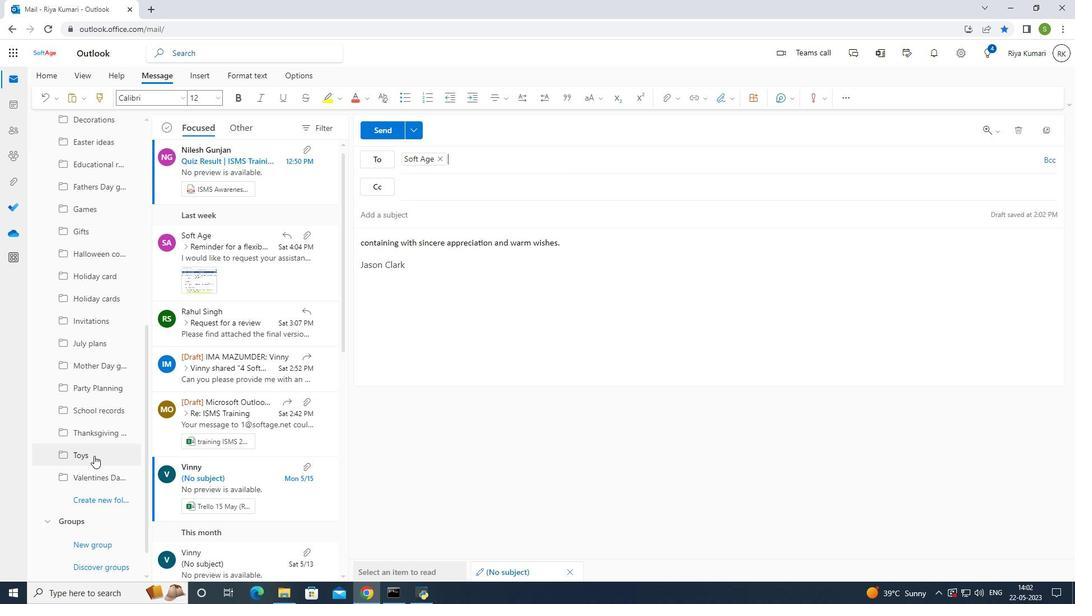 
Action: Mouse moved to (95, 454)
Screenshot: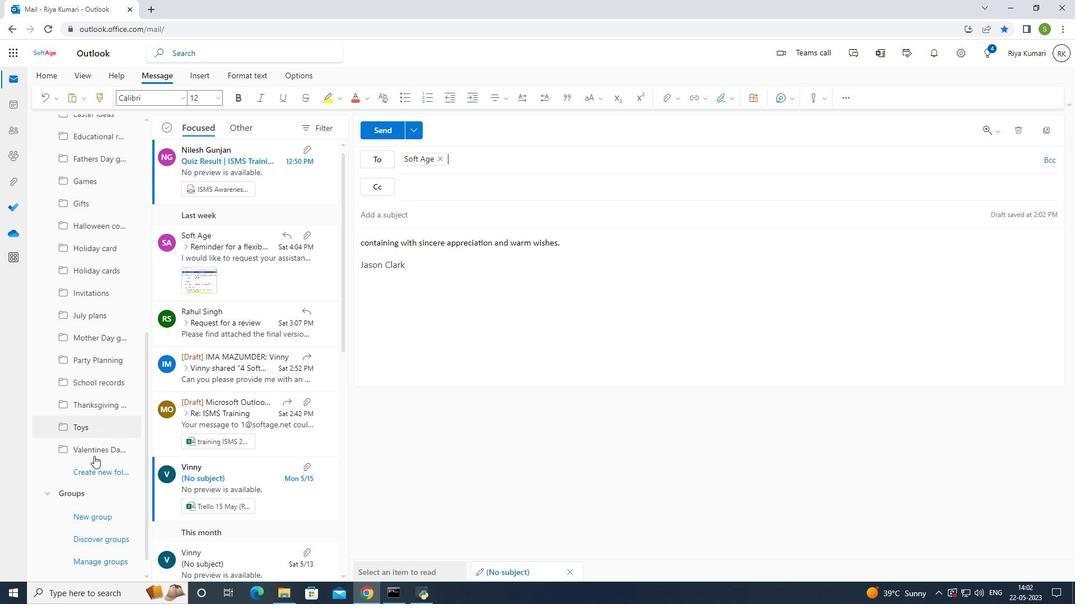 
Action: Mouse scrolled (95, 453) with delta (0, 0)
Screenshot: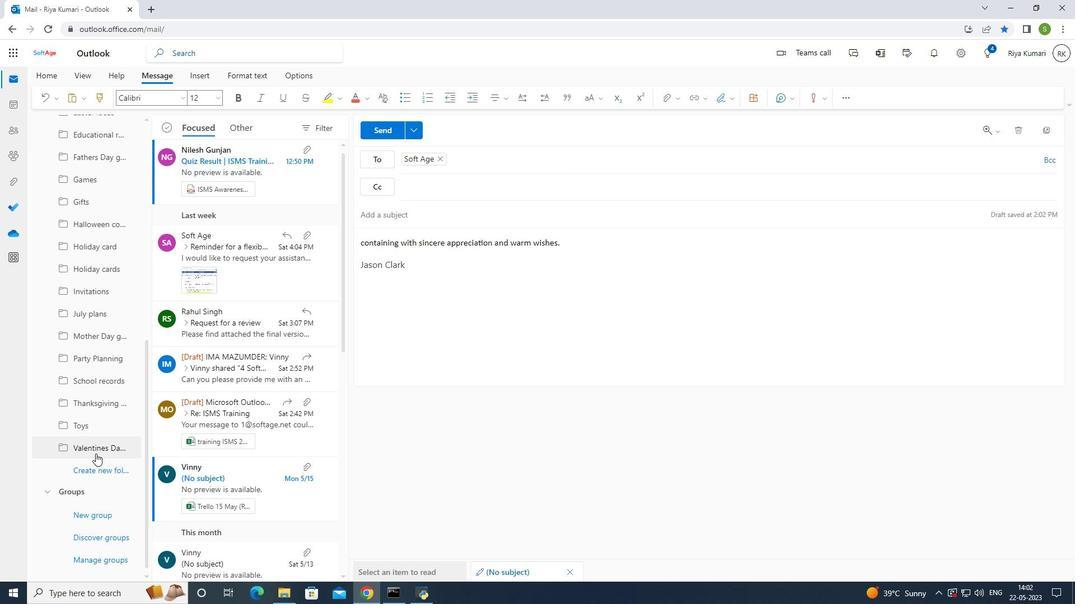 
Action: Mouse scrolled (95, 453) with delta (0, 0)
Screenshot: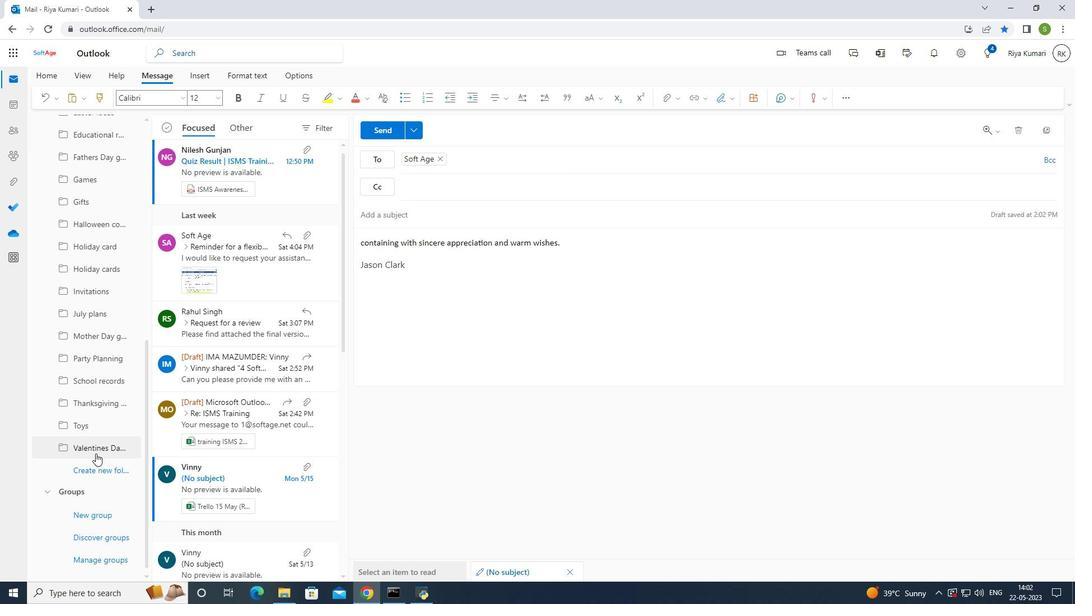 
Action: Mouse scrolled (95, 453) with delta (0, 0)
Screenshot: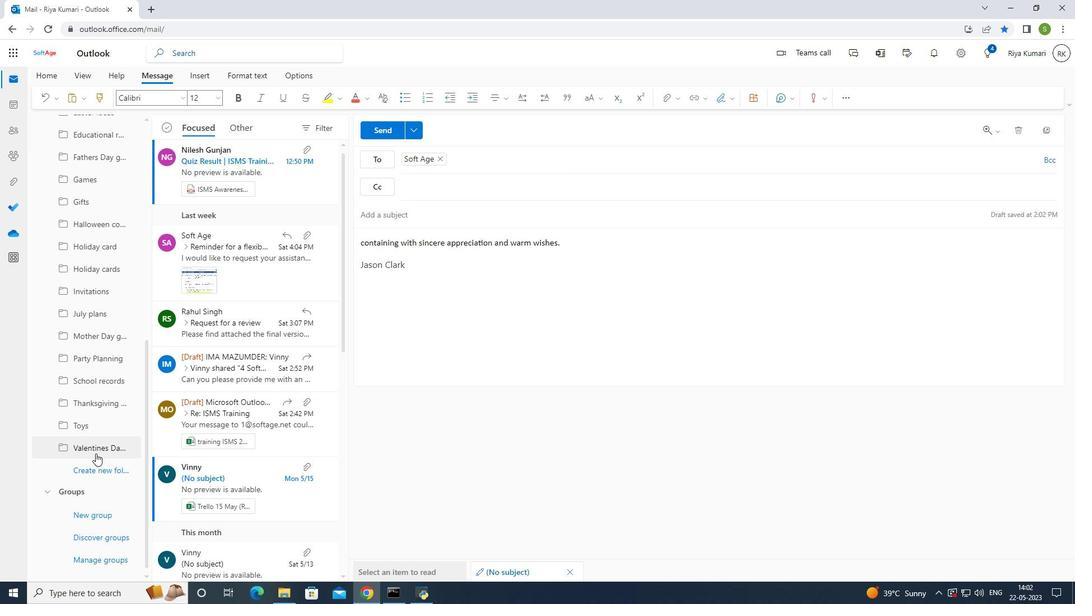 
Action: Mouse moved to (93, 465)
Screenshot: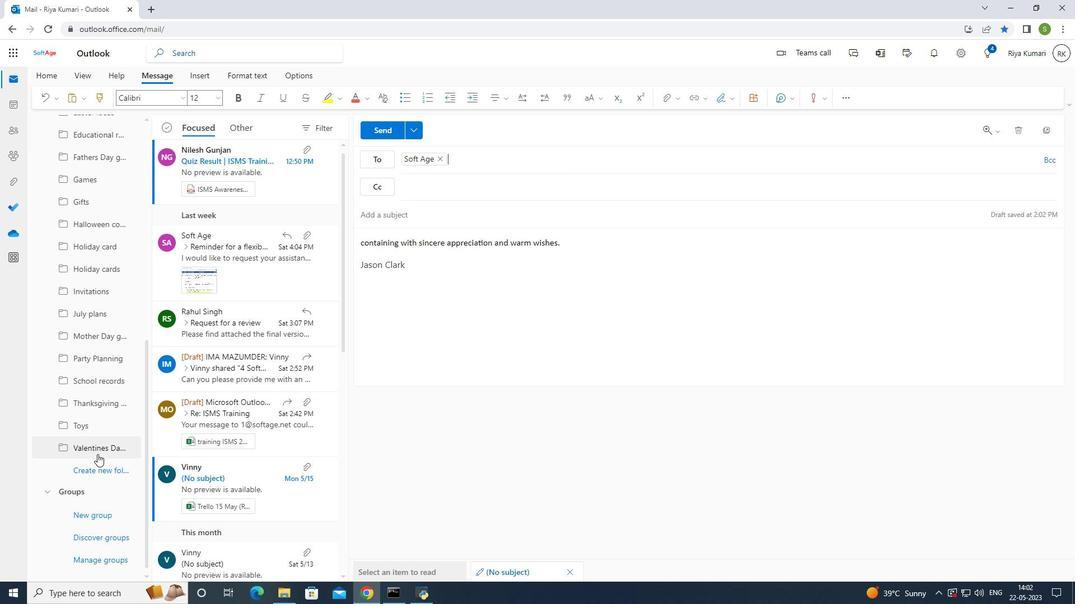 
Action: Mouse pressed left at (93, 465)
Screenshot: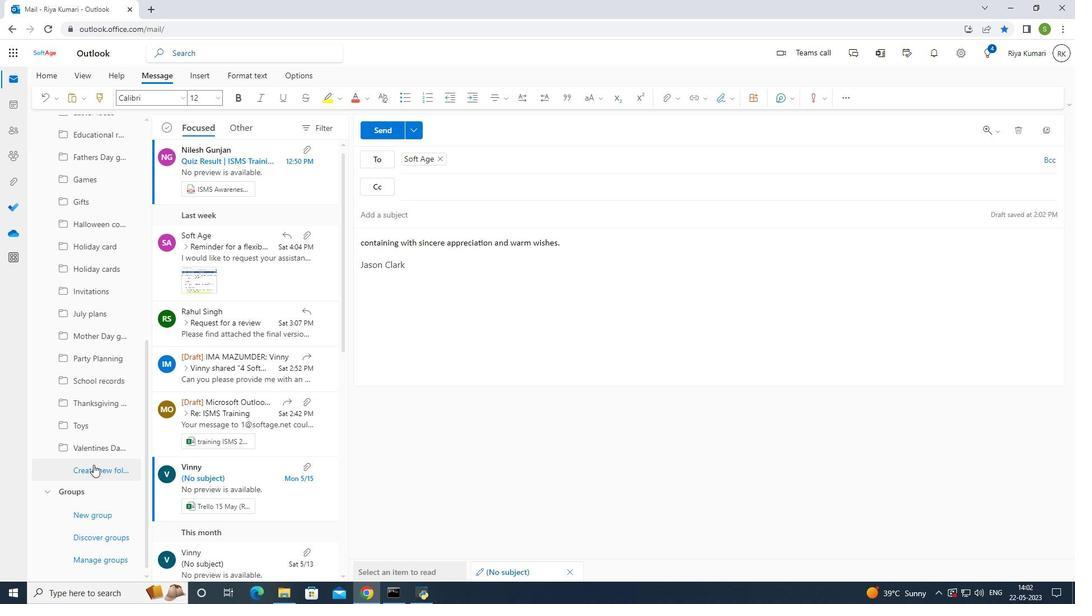 
Action: Mouse moved to (132, 430)
Screenshot: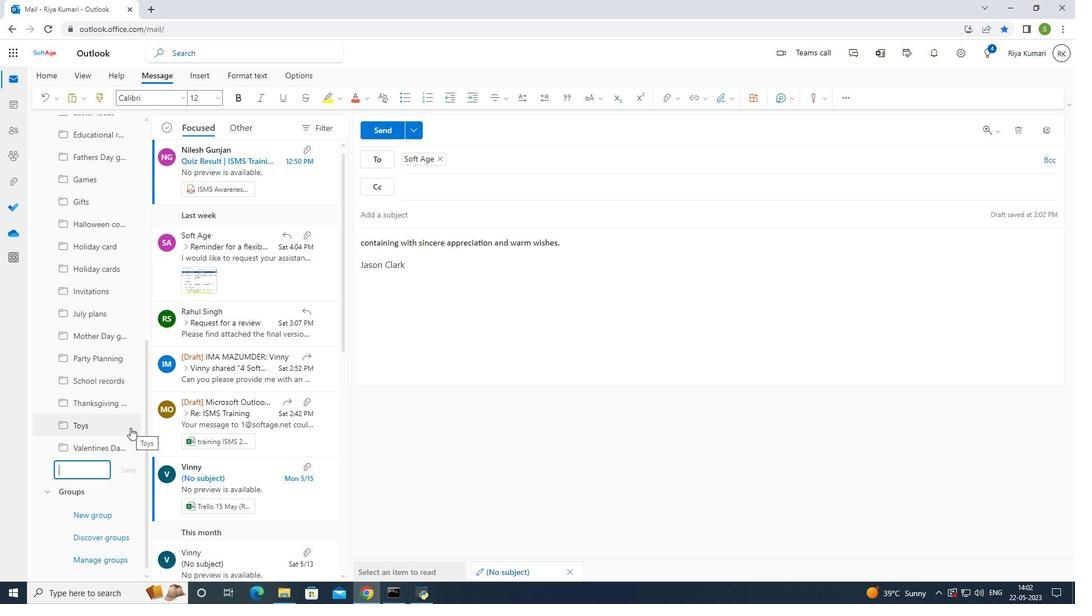 
Action: Key pressed <Key.shift>Class<Key.space><Key.shift><Key.shift><Key.shift><Key.shift><Key.shift><Key.shift><Key.shift><Key.shift><Key.shift><Key.shift><Key.shift><Key.shift><Key.shift><Key.shift>schedules
Screenshot: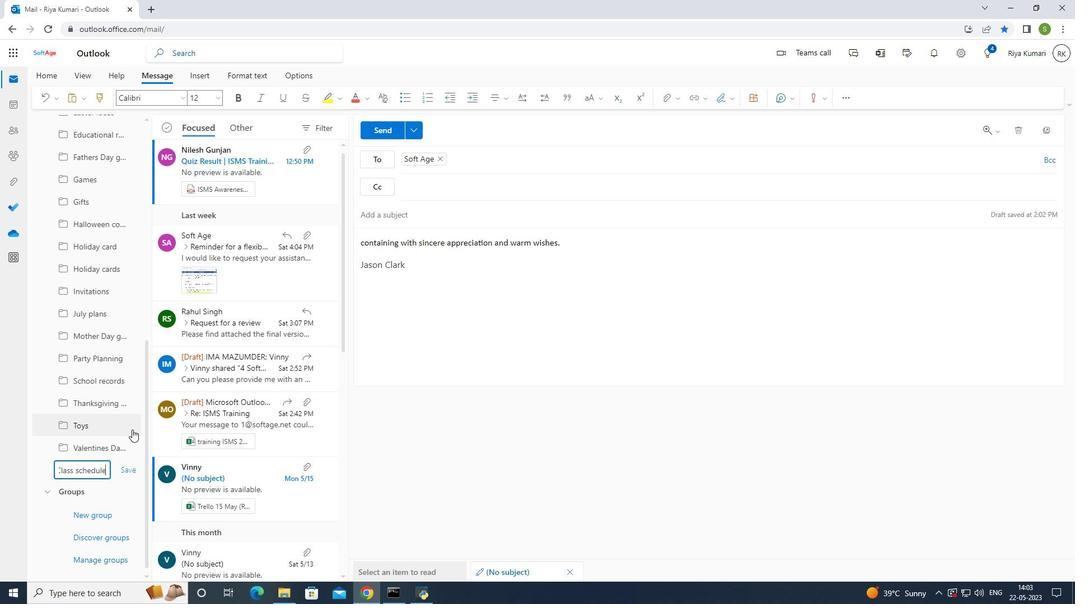 
Action: Mouse moved to (128, 469)
Screenshot: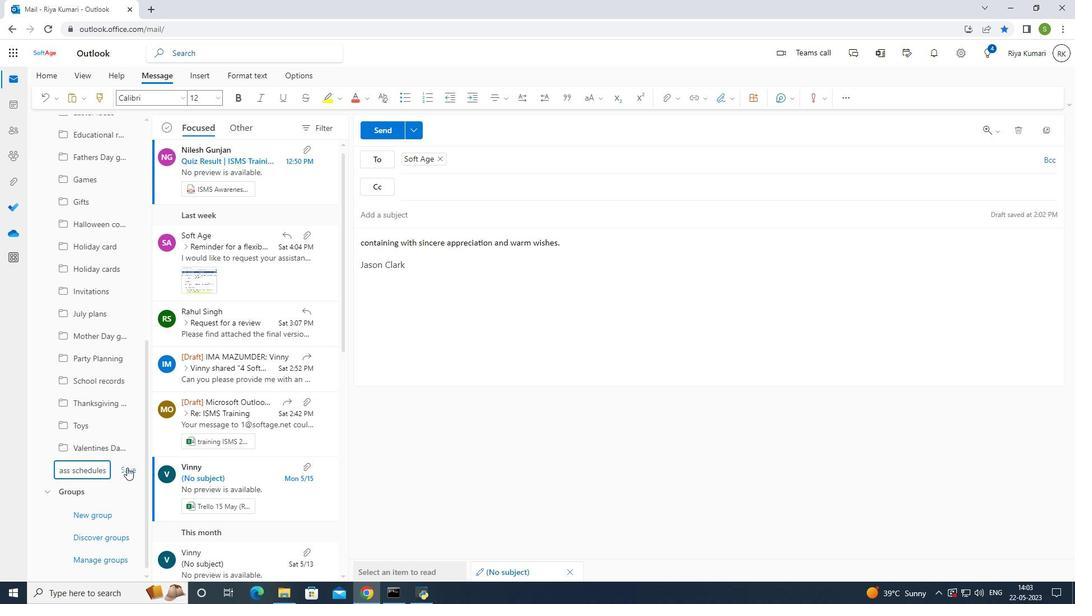 
Action: Mouse pressed left at (128, 469)
Screenshot: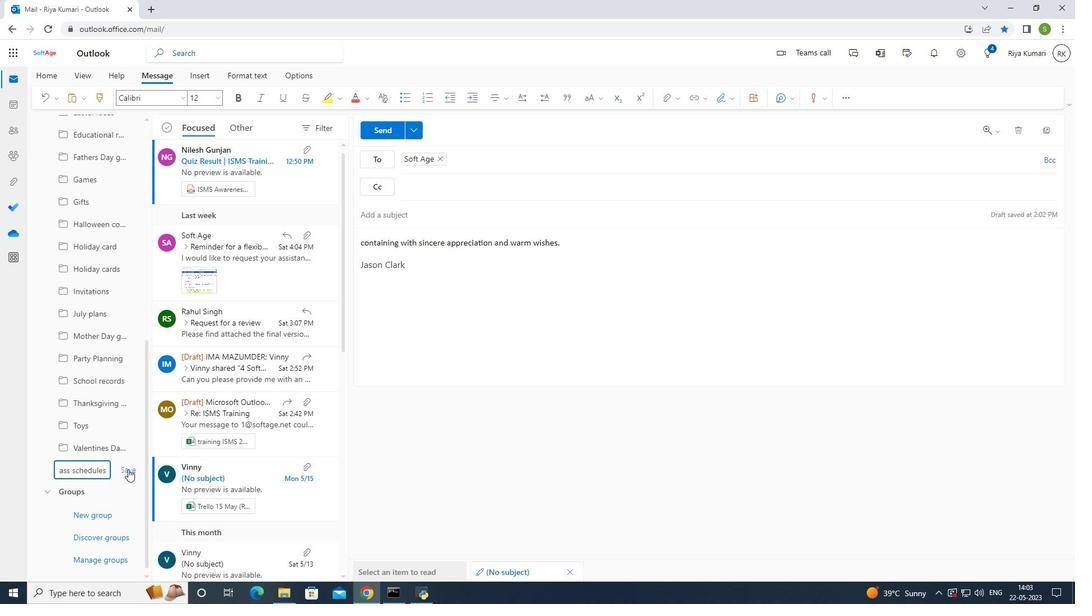 
Action: Mouse moved to (381, 137)
Screenshot: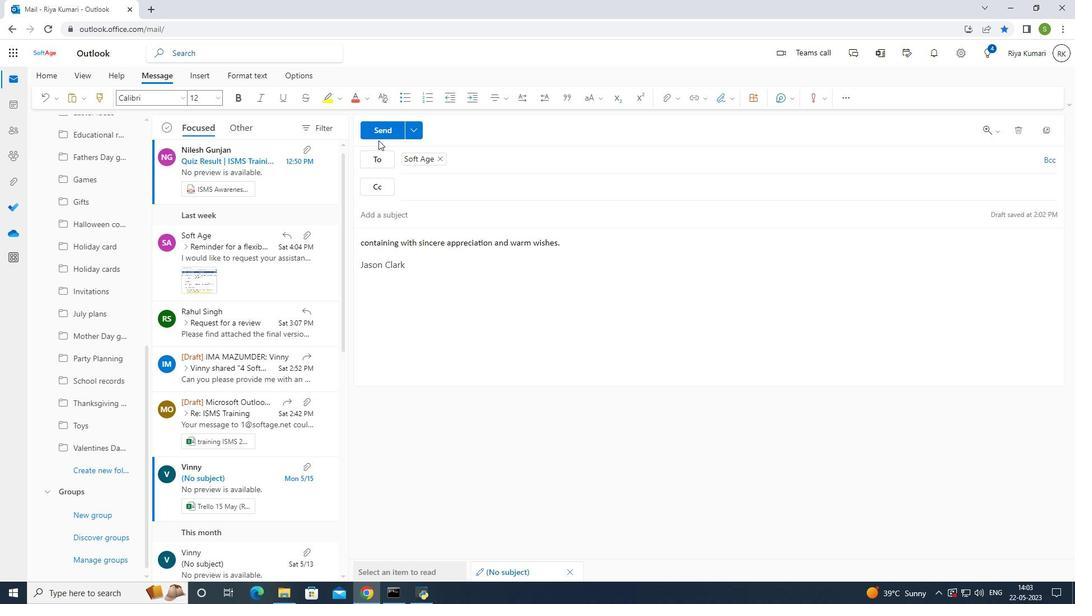 
Action: Mouse pressed left at (381, 137)
Screenshot: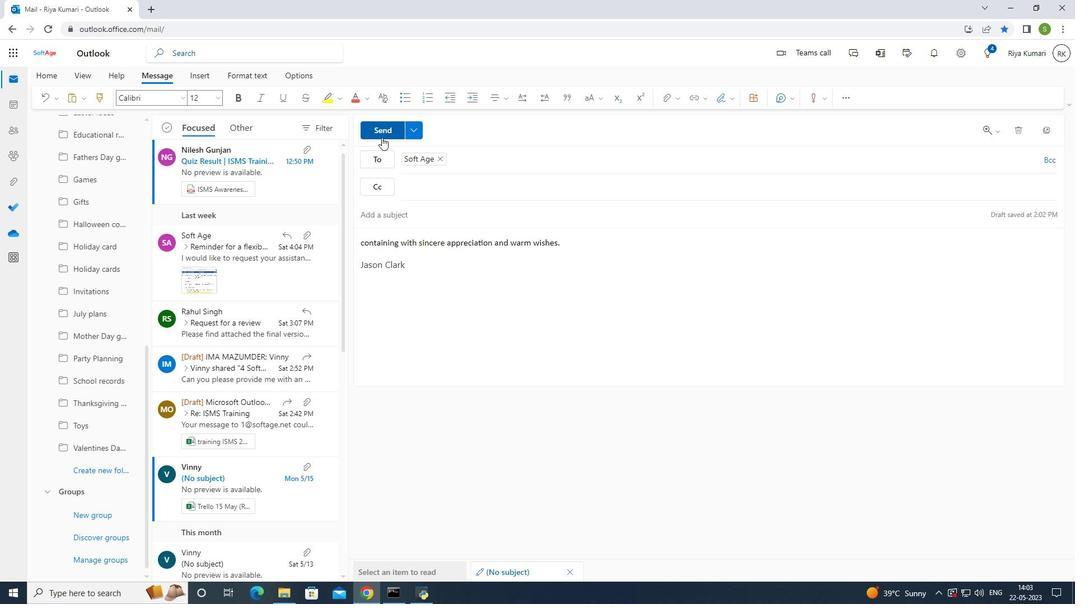 
Action: Mouse moved to (519, 341)
Screenshot: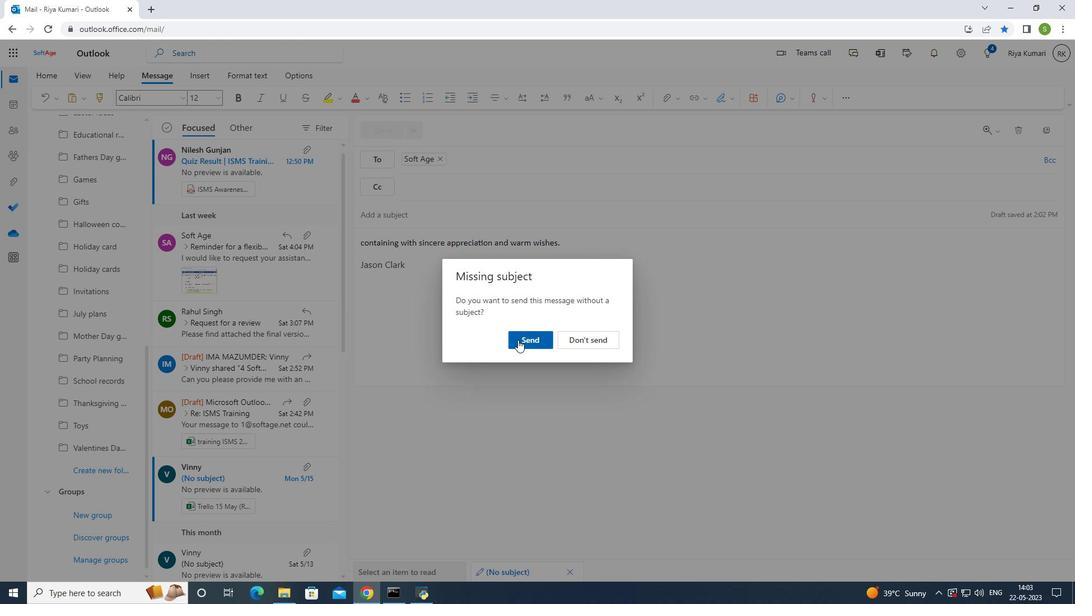 
Action: Mouse pressed left at (519, 341)
Screenshot: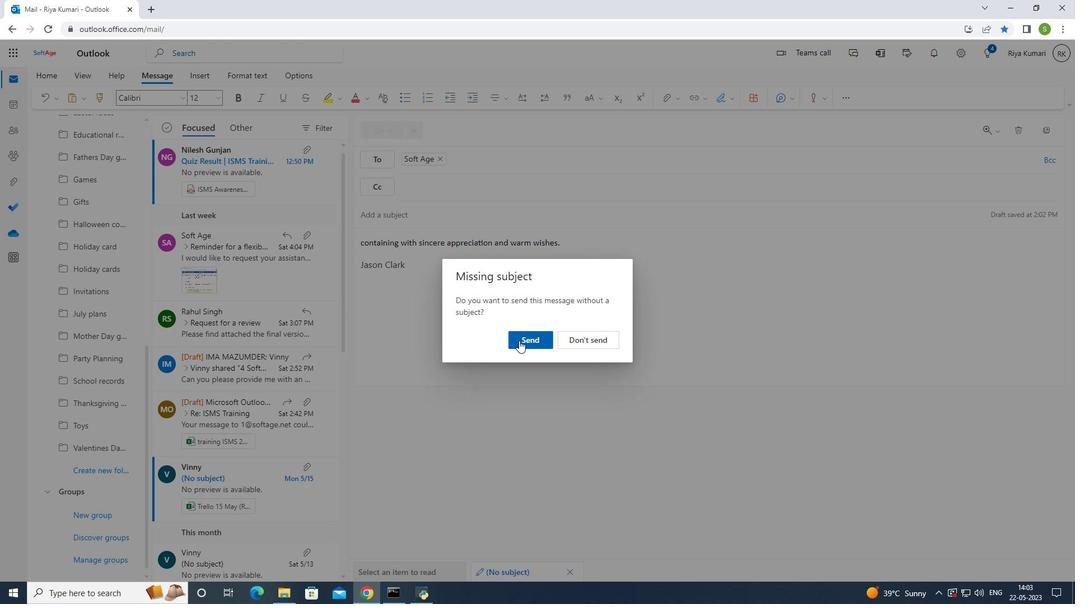 
Action: Mouse moved to (519, 341)
Screenshot: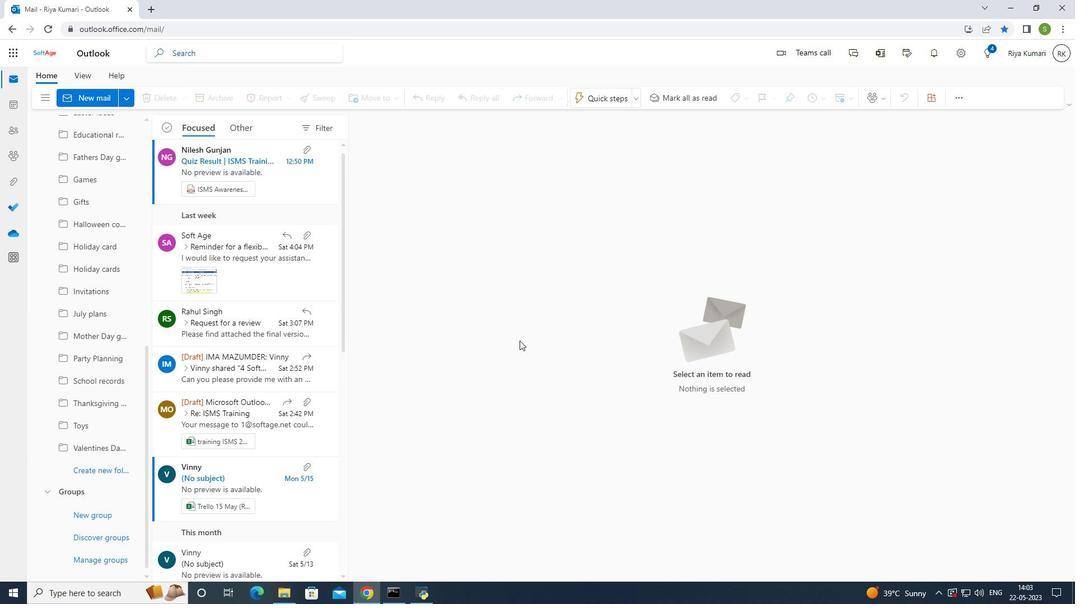
